 Task: In the Contact  MiaTaylor@bloomingdales.com, Create email and send with subject: 'We're Thrilled to Welcome You ', and with mail content 'Good Evening._x000D_
Elevate your business to new heights. Our innovative solution is tailored to meet the unique needs of your industry, delivering exceptional results._x000D_
Thanks & Regards', attach the document: Project_plan.docx and insert image: visitingcard.jpg. Below Thanks & Regards, write Flickr and insert the URL: 'www.flickr.com'. Mark checkbox to create task to follow up : In 2 weeks. Logged in from softage.1@softage.net
Action: Mouse moved to (86, 56)
Screenshot: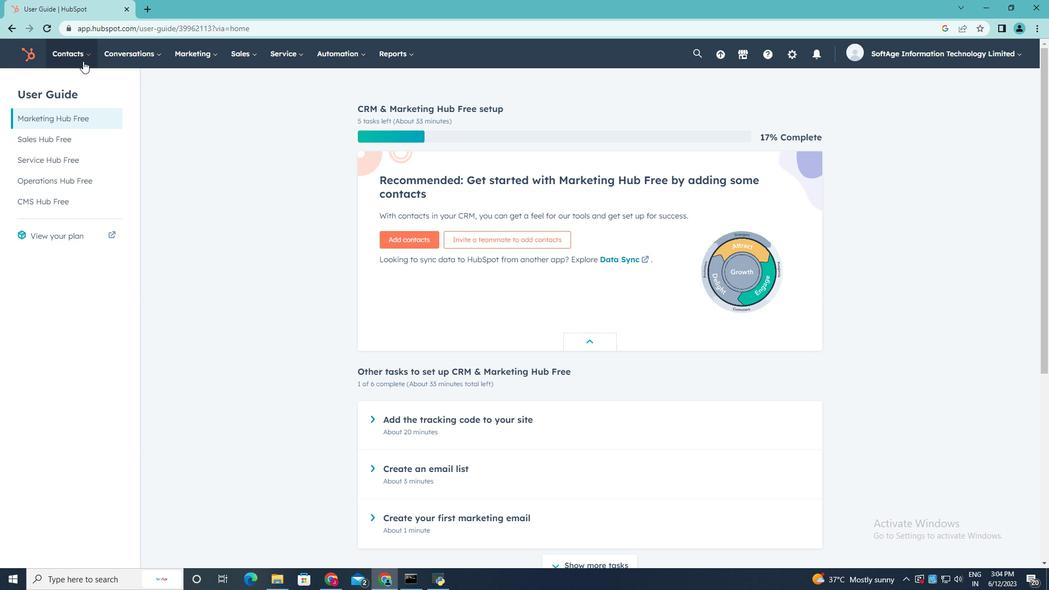 
Action: Mouse pressed left at (86, 56)
Screenshot: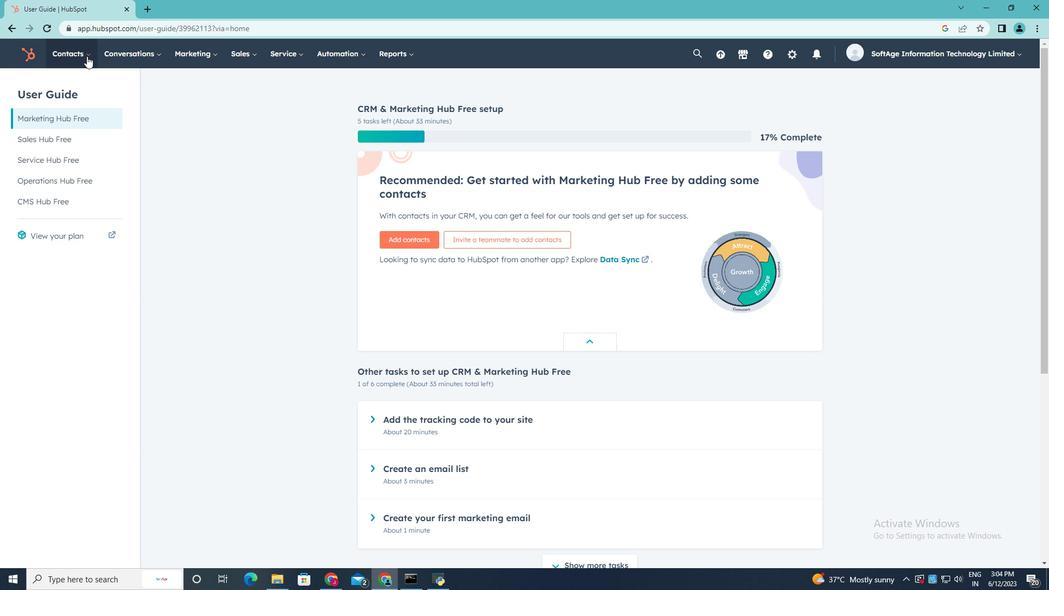 
Action: Mouse moved to (71, 87)
Screenshot: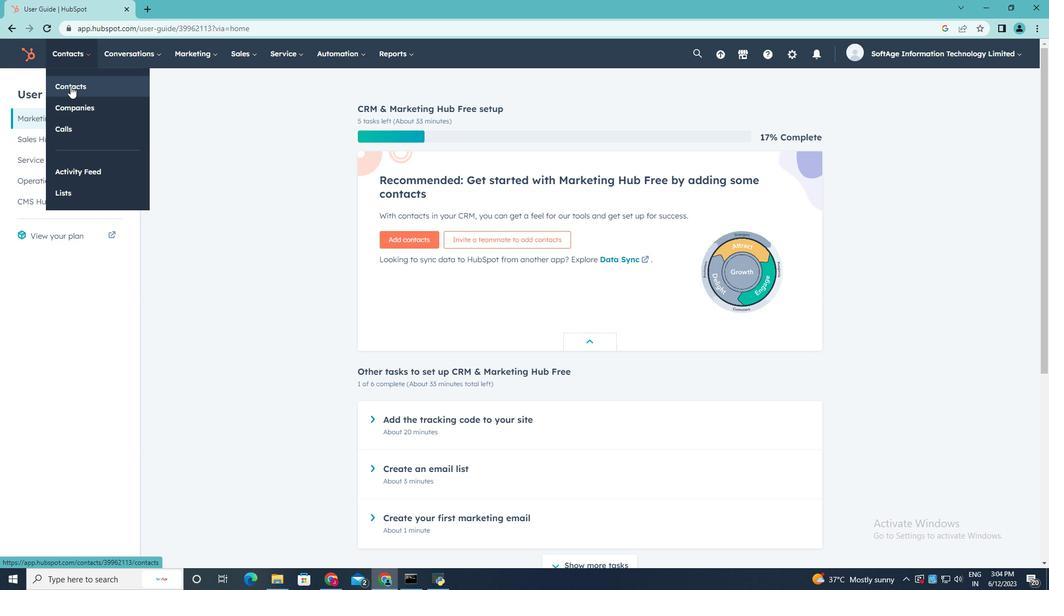 
Action: Mouse pressed left at (71, 87)
Screenshot: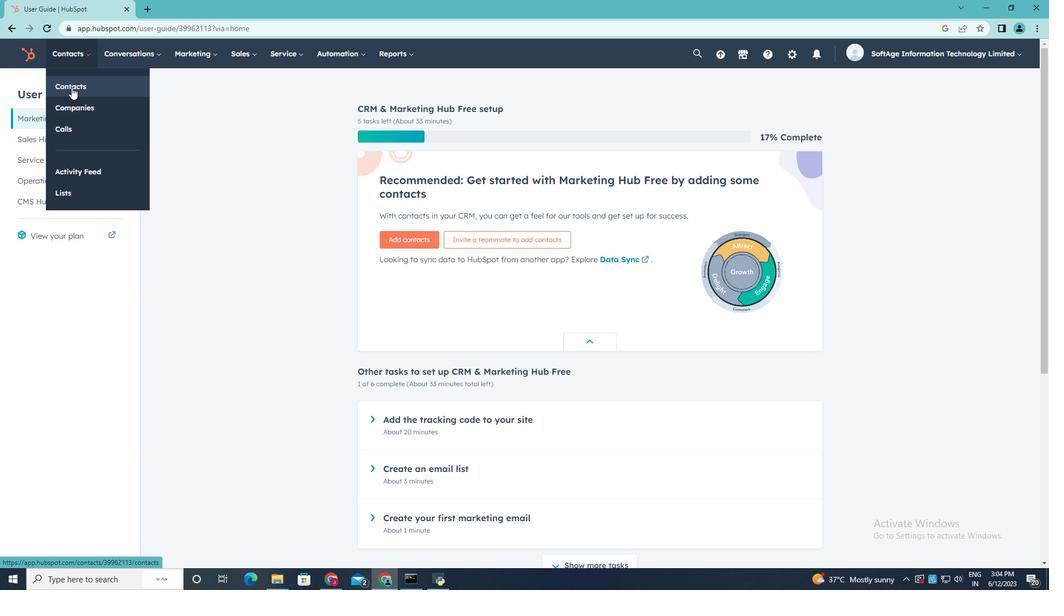 
Action: Mouse moved to (80, 178)
Screenshot: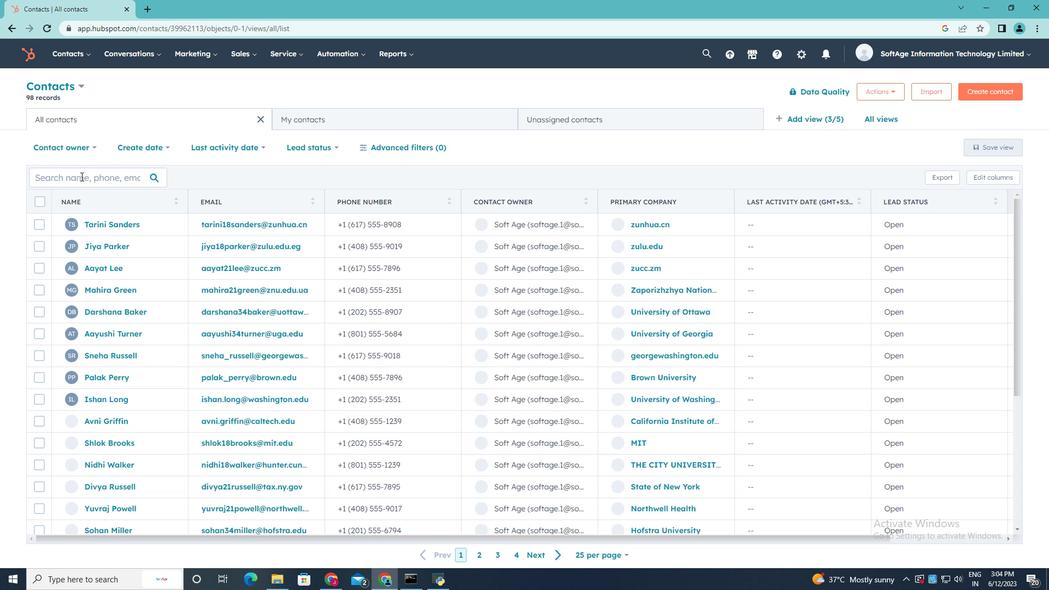 
Action: Mouse pressed left at (80, 178)
Screenshot: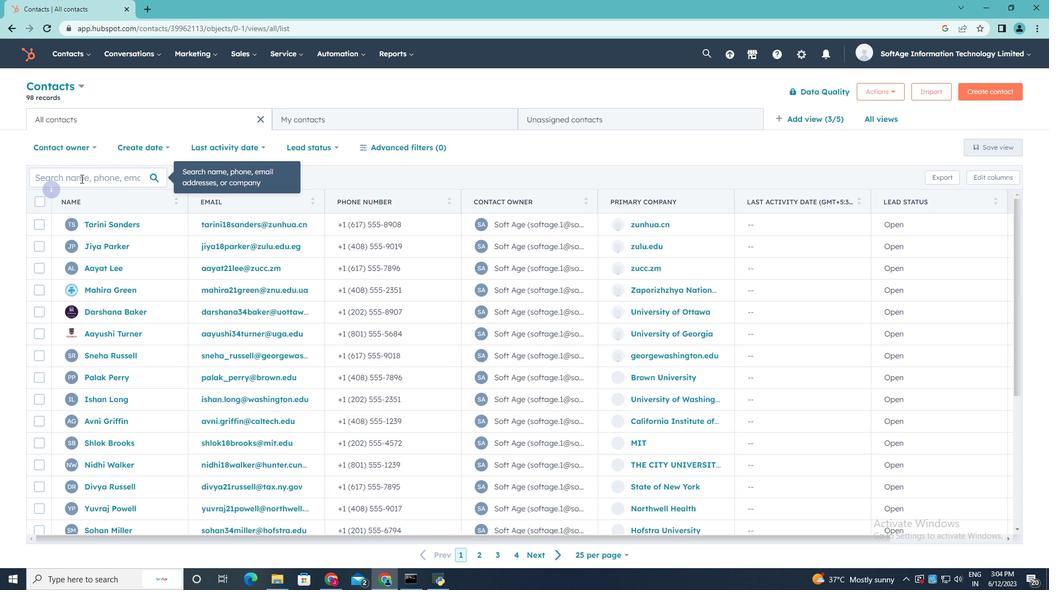 
Action: Mouse moved to (82, 178)
Screenshot: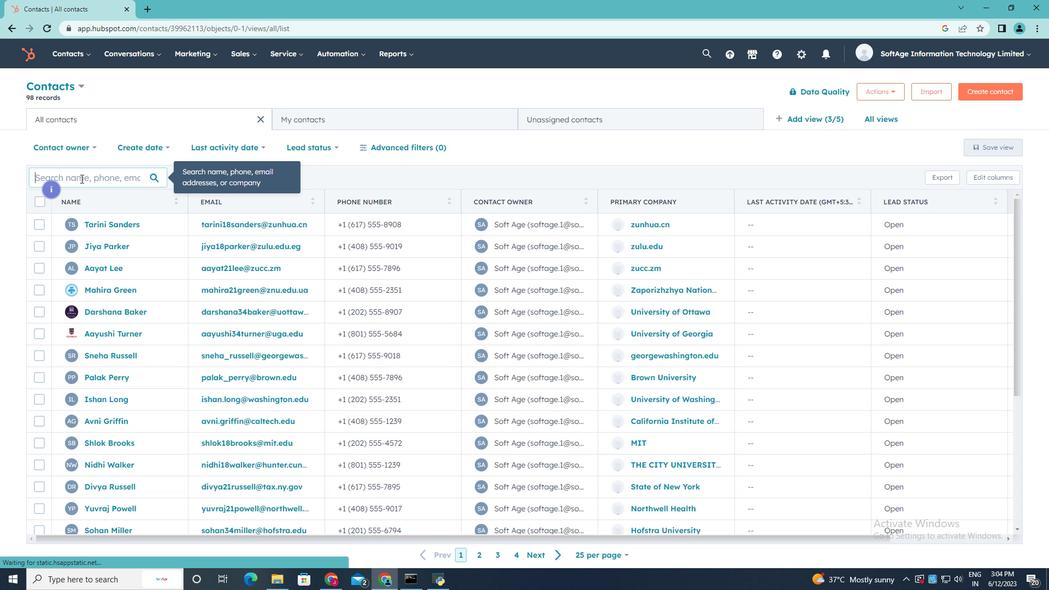 
Action: Key pressed <Key.shift>Mia<Key.shift>Taylor<Key.shift><Key.shift><Key.shift><Key.shift><Key.shift><Key.shift><Key.shift><Key.shift><Key.shift><Key.shift><Key.shift>@bloomingdales.com
Screenshot: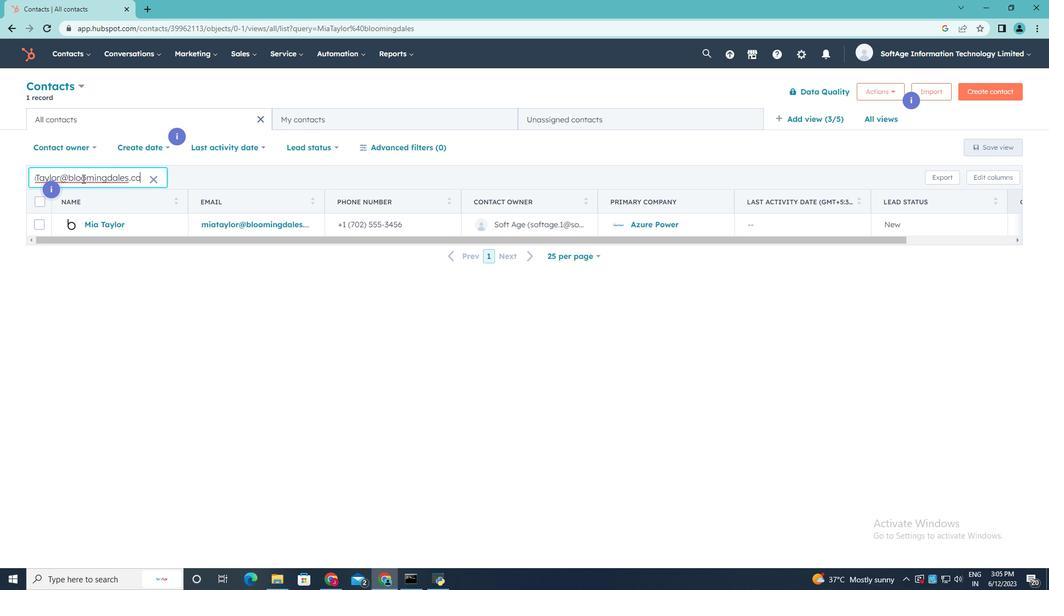
Action: Mouse moved to (110, 224)
Screenshot: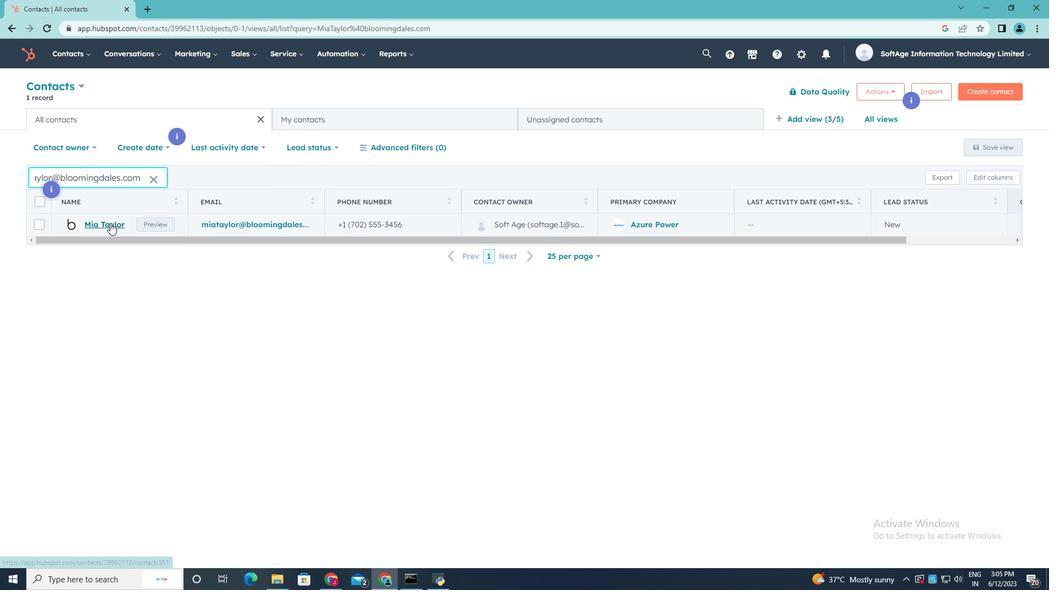 
Action: Mouse pressed left at (110, 224)
Screenshot: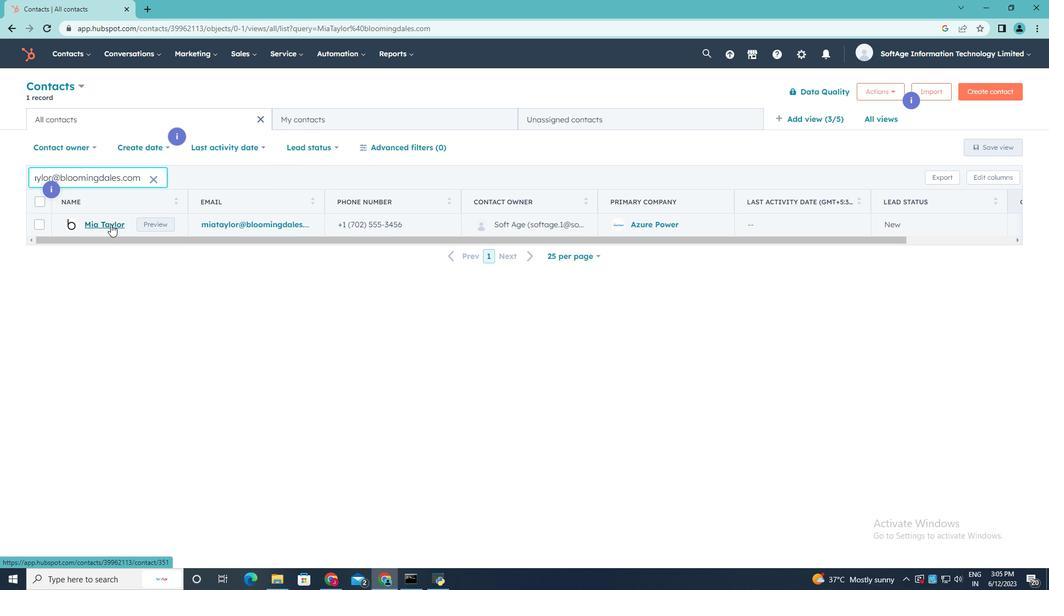 
Action: Mouse moved to (72, 185)
Screenshot: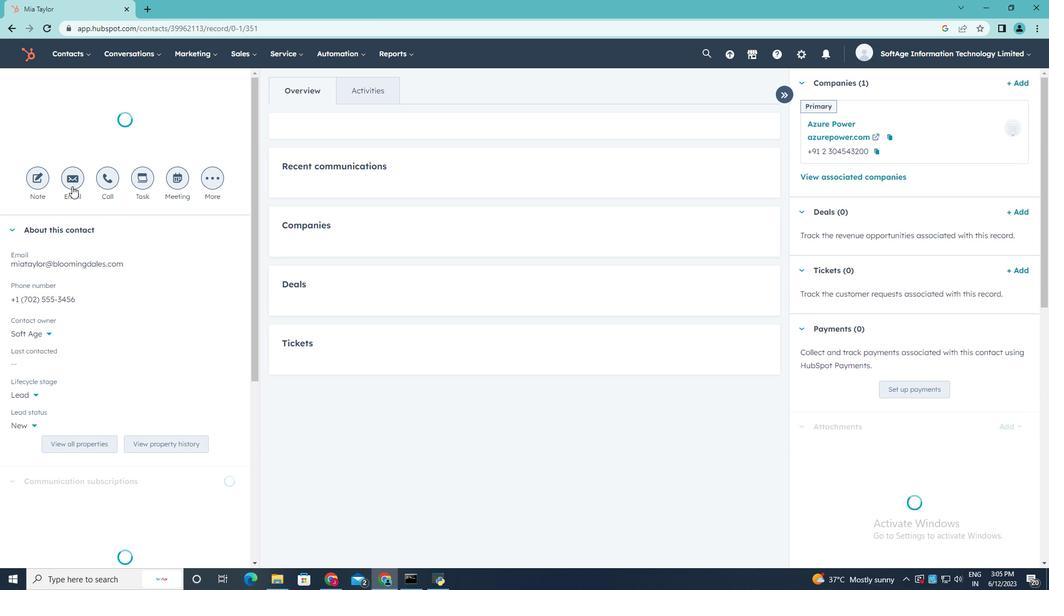 
Action: Mouse pressed left at (72, 185)
Screenshot: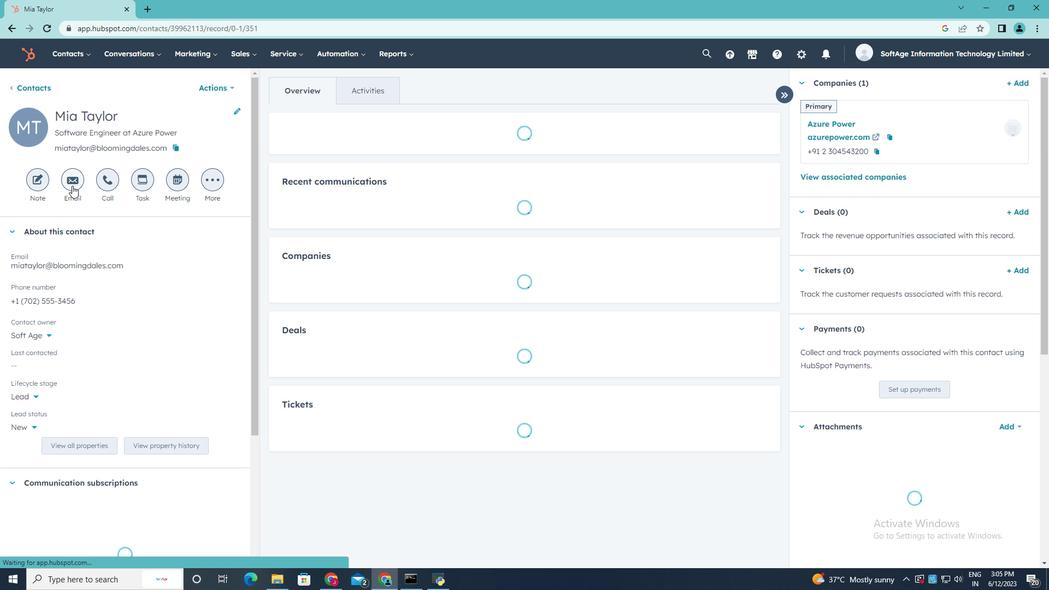 
Action: Mouse moved to (655, 366)
Screenshot: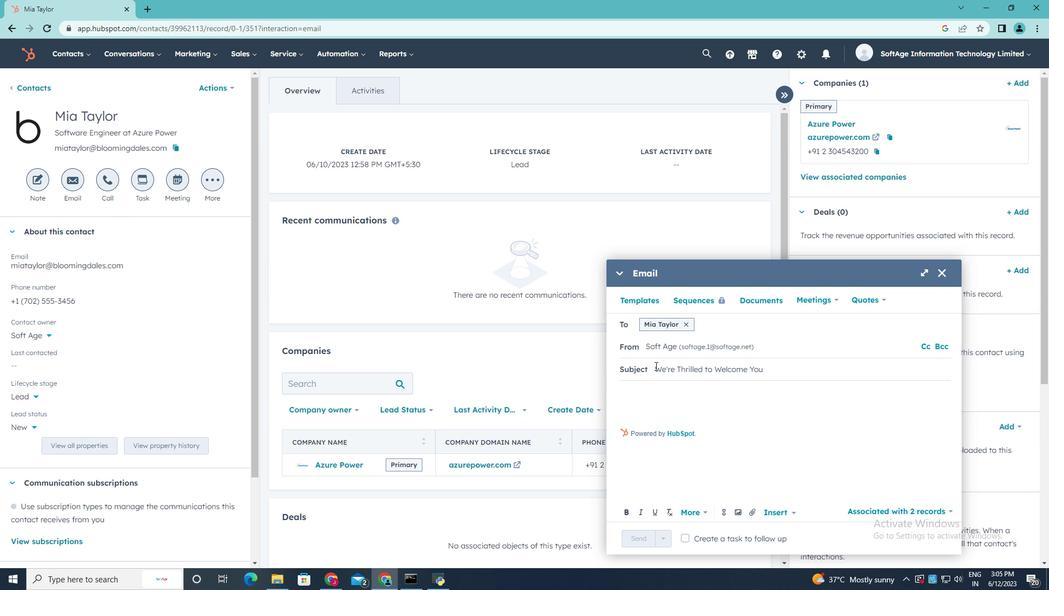 
Action: Mouse pressed left at (655, 366)
Screenshot: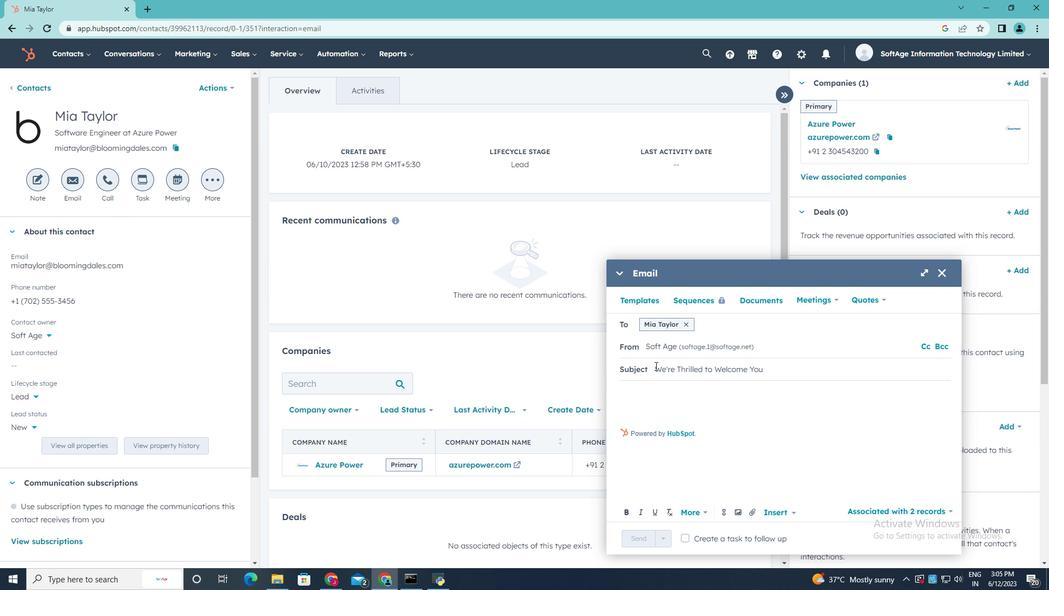 
Action: Mouse moved to (768, 373)
Screenshot: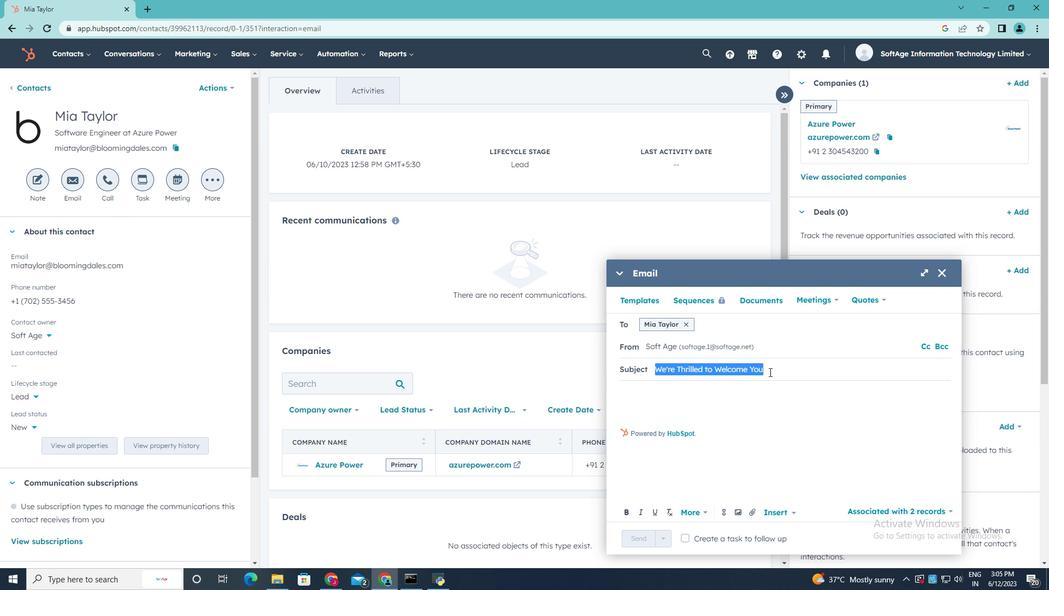 
Action: Key pressed <Key.backspace><Key.shift>We're<Key.space><Key.shift>Thrilled<Key.space><Key.shift>to<Key.space><Key.shift>Welcome<Key.space><Key.shift>You<Key.enter>
Screenshot: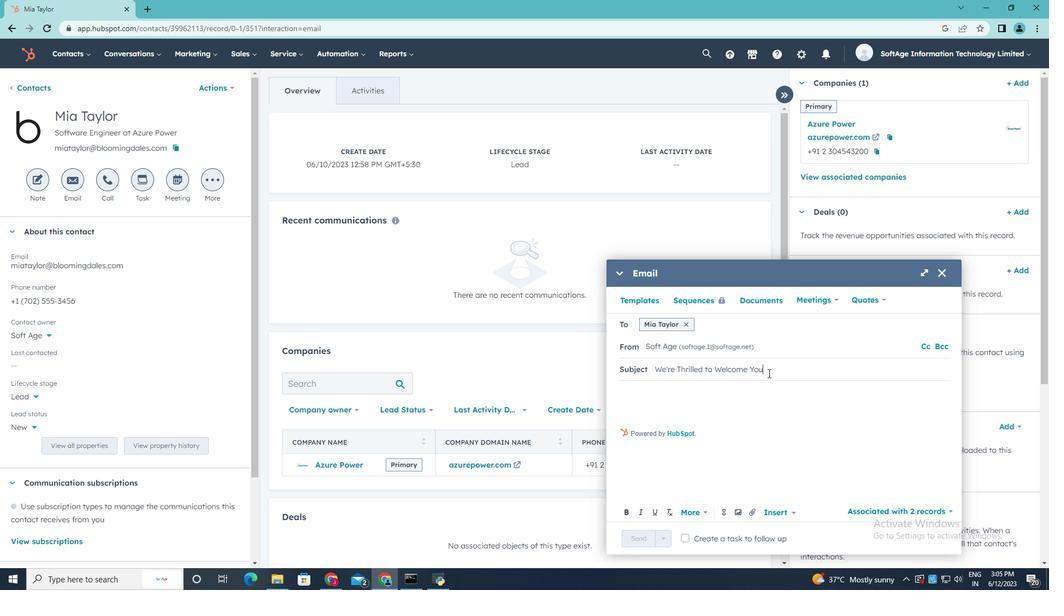 
Action: Mouse moved to (657, 397)
Screenshot: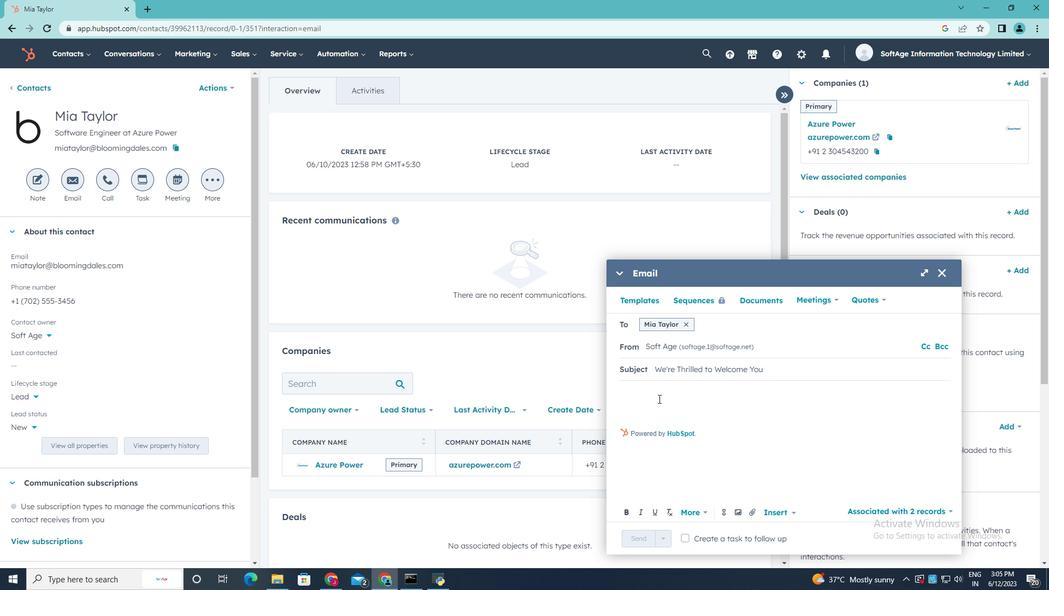 
Action: Mouse pressed left at (657, 397)
Screenshot: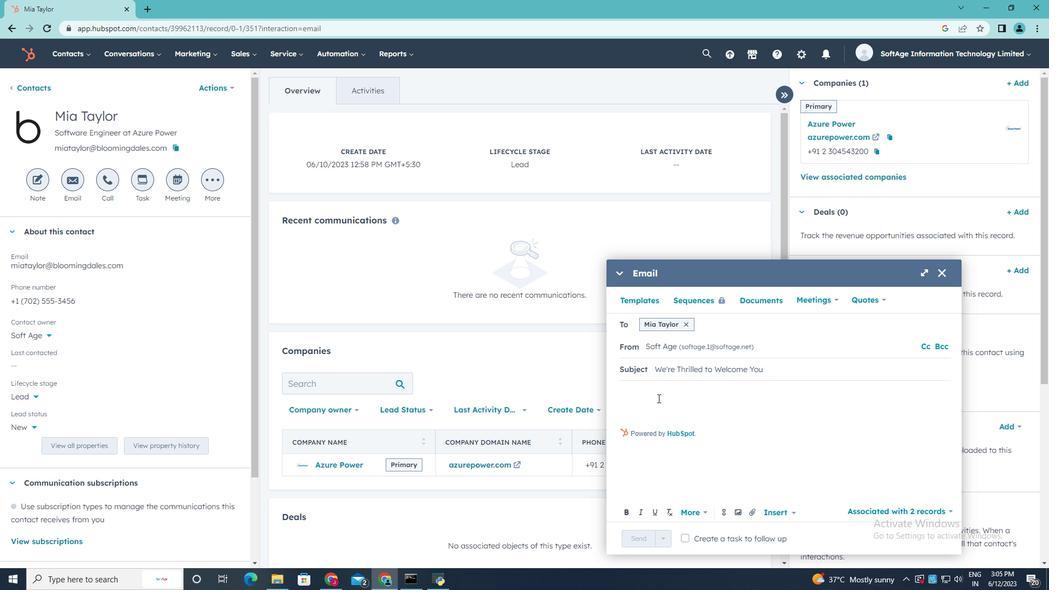 
Action: Key pressed <Key.shift><Key.shift><Key.shift><Key.shift><Key.shift>Good<Key.space><Key.shift>Evening.<Key.enter><Key.shift>Elevate<Key.space><Key.shift><Key.shift><Key.shift><Key.shift><Key.shift><Key.shift><Key.shift><Key.shift><Key.shift><Key.shift><Key.shift><Key.shift><Key.shift><Key.shift><Key.shift>your<Key.space><Key.shift><Key.shift><Key.shift><Key.shift><Key.shift><Key.shift><Key.shift><Key.shift><Key.shift><Key.shift><Key.shift><Key.shift><Key.shift><Key.shift><Key.shift><Key.shift><Key.shift><Key.shift><Key.shift><Key.shift><Key.shift><Key.shift>business<Key.space>to<Key.space>new<Key.space><Key.shift>heights<Key.space><Key.backspace>.<Key.space><Key.shift>Our<Key.space><Key.shift>innovative<Key.space>solution<Key.space>is<Key.space>tailored<Key.space>to<Key.space>meet<Key.space>the<Key.space>unique<Key.space>needs<Key.space>of<Key.space>your<Key.space>industry,delivering<Key.space>exceptional<Key.left><Key.left><Key.left><Key.left><Key.left><Key.left><Key.left><Key.left><Key.left><Key.left><Key.left><Key.left><Key.left><Key.left><Key.left><Key.left><Key.right><Key.right><Key.right><Key.right><Key.right><Key.left><Key.left><Key.left><Key.left><Key.left><Key.left><Key.left><Key.left><Key.left><Key.left><Key.left><Key.space><Key.down><Key.left><Key.space>results.<Key.enter><Key.enter><Key.shift>Thanks<Key.space><Key.shift><Key.shift><Key.shift><Key.shift><Key.shift><Key.shift><Key.shift><Key.shift><Key.shift><Key.shift><Key.shift><Key.shift><Key.shift><Key.shift><Key.shift>&<Key.space><Key.shift>Regards
Screenshot: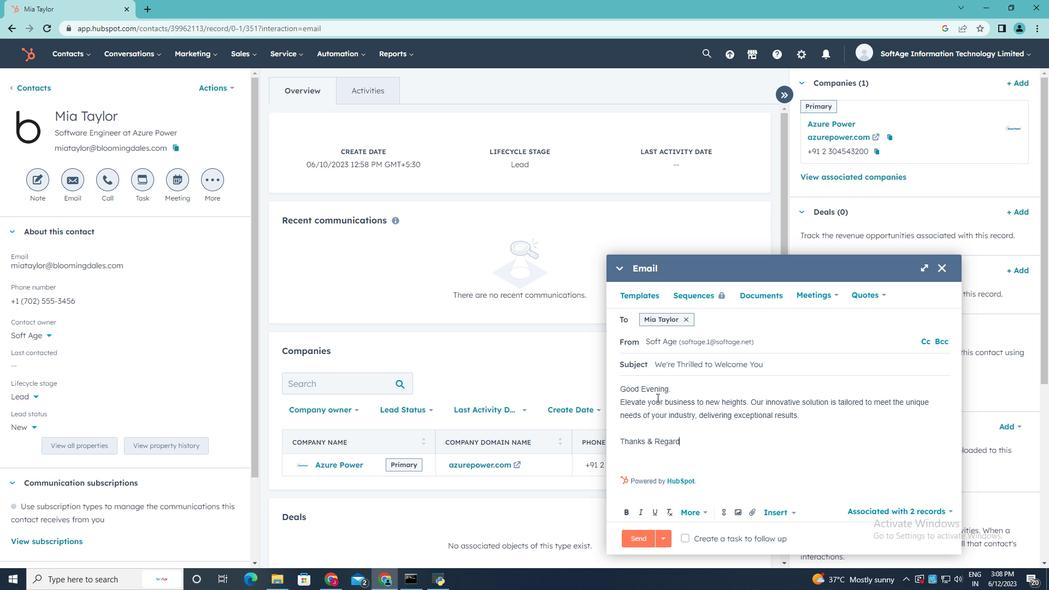 
Action: Mouse moved to (751, 511)
Screenshot: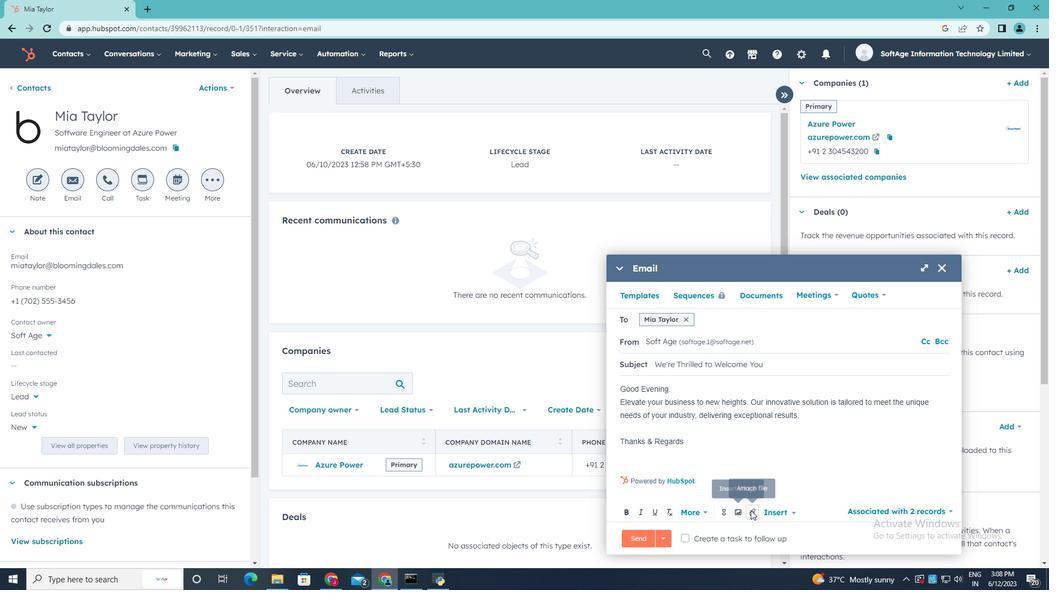 
Action: Mouse pressed left at (751, 511)
Screenshot: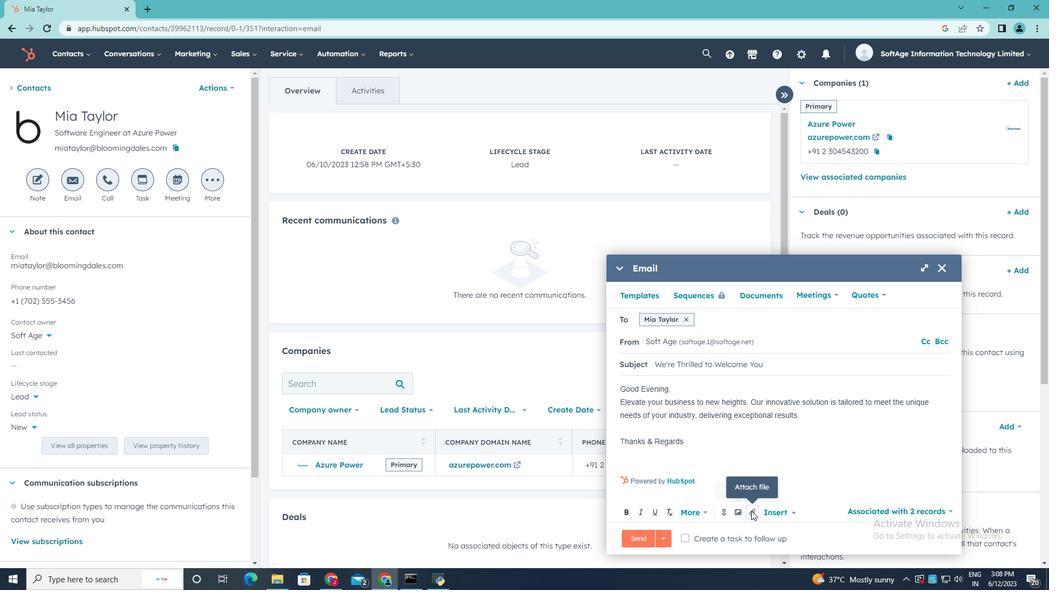 
Action: Mouse moved to (781, 479)
Screenshot: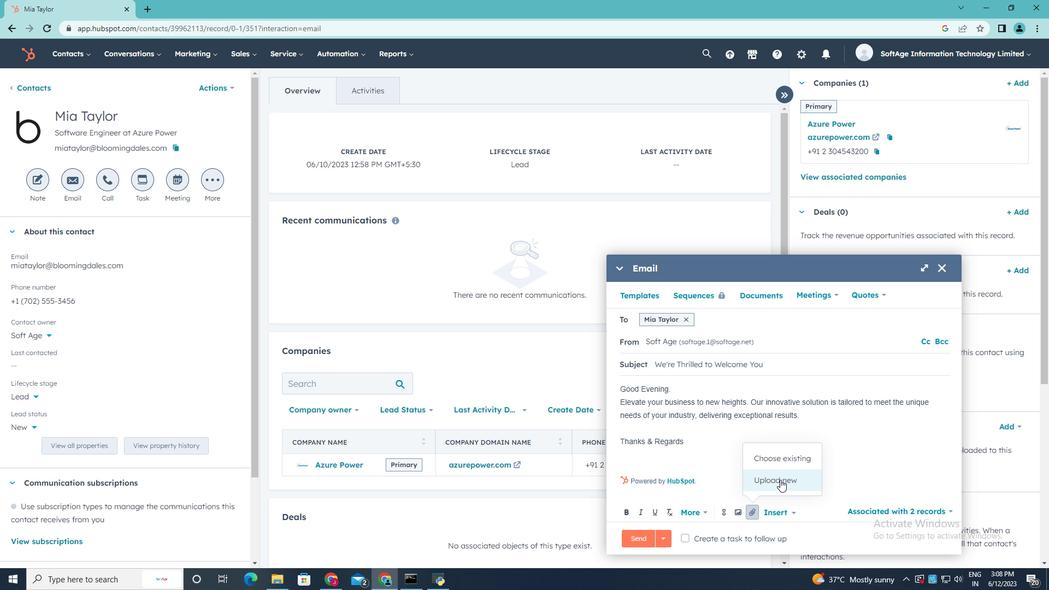 
Action: Mouse pressed left at (781, 479)
Screenshot: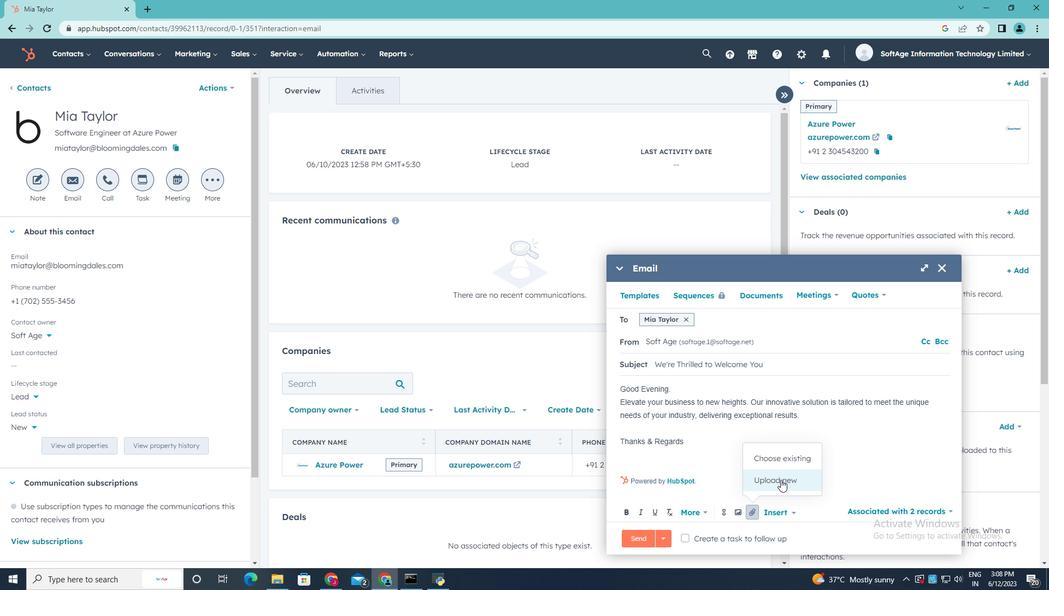 
Action: Mouse moved to (187, 104)
Screenshot: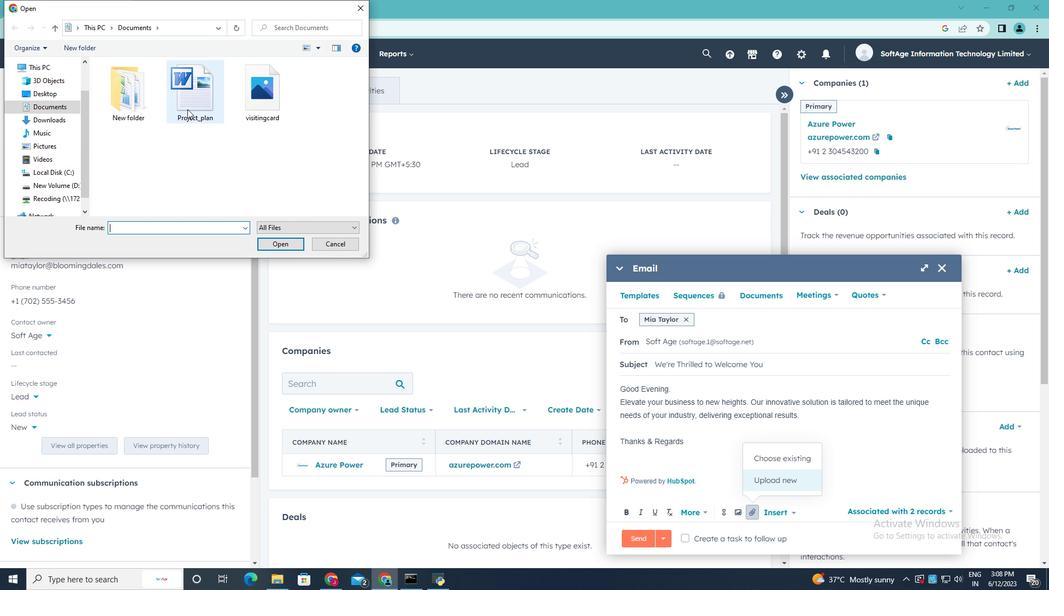 
Action: Mouse pressed left at (187, 104)
Screenshot: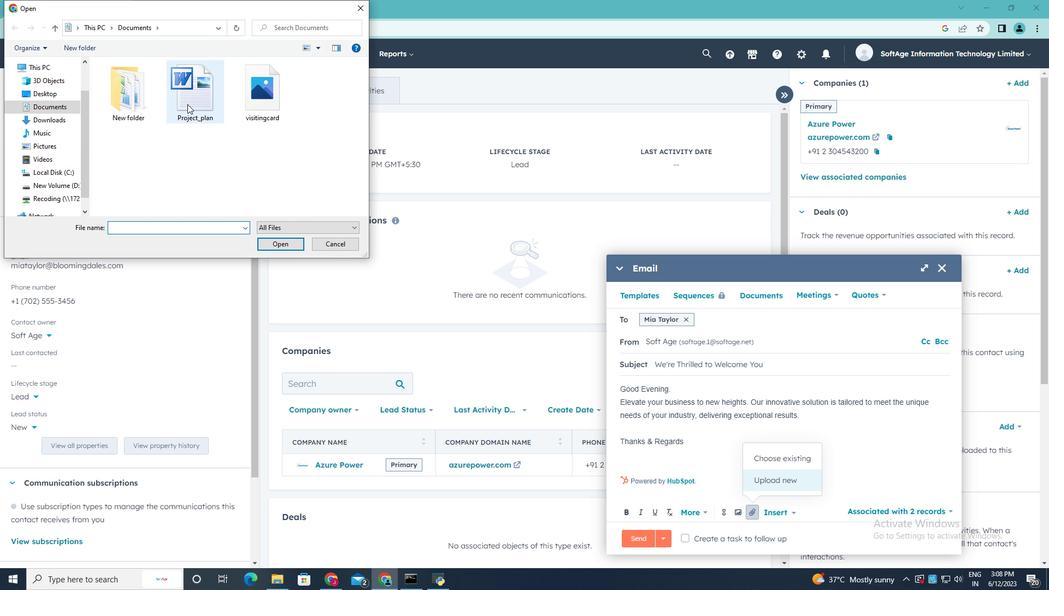
Action: Mouse moved to (269, 244)
Screenshot: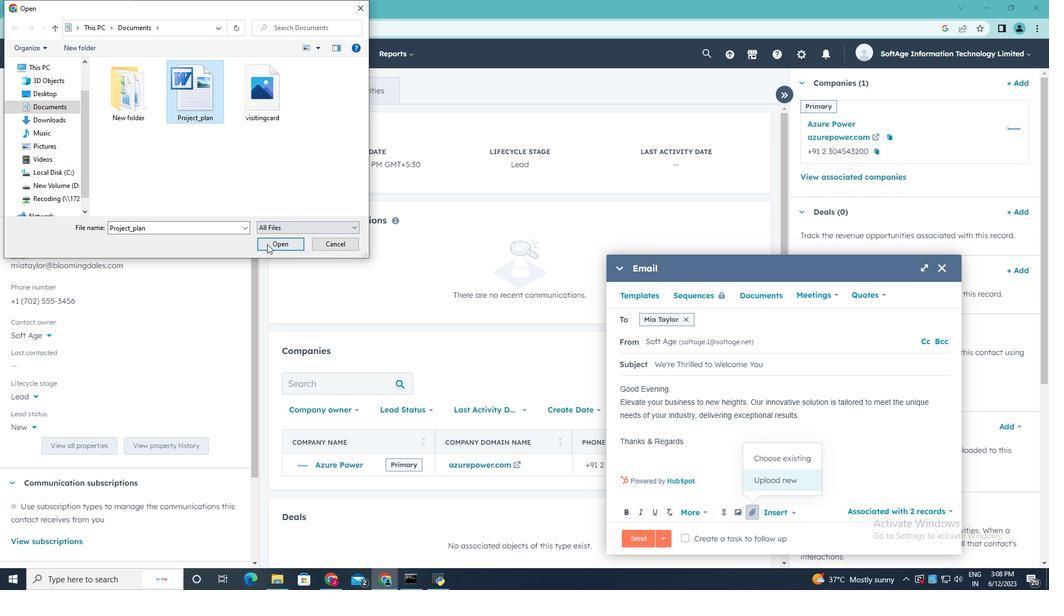 
Action: Mouse pressed left at (269, 244)
Screenshot: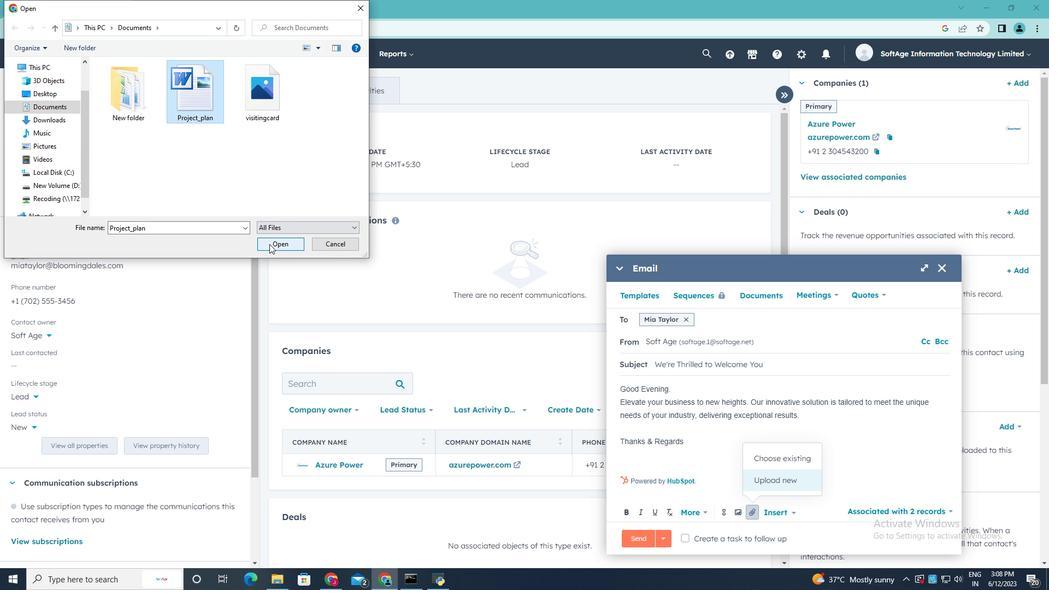 
Action: Mouse moved to (753, 485)
Screenshot: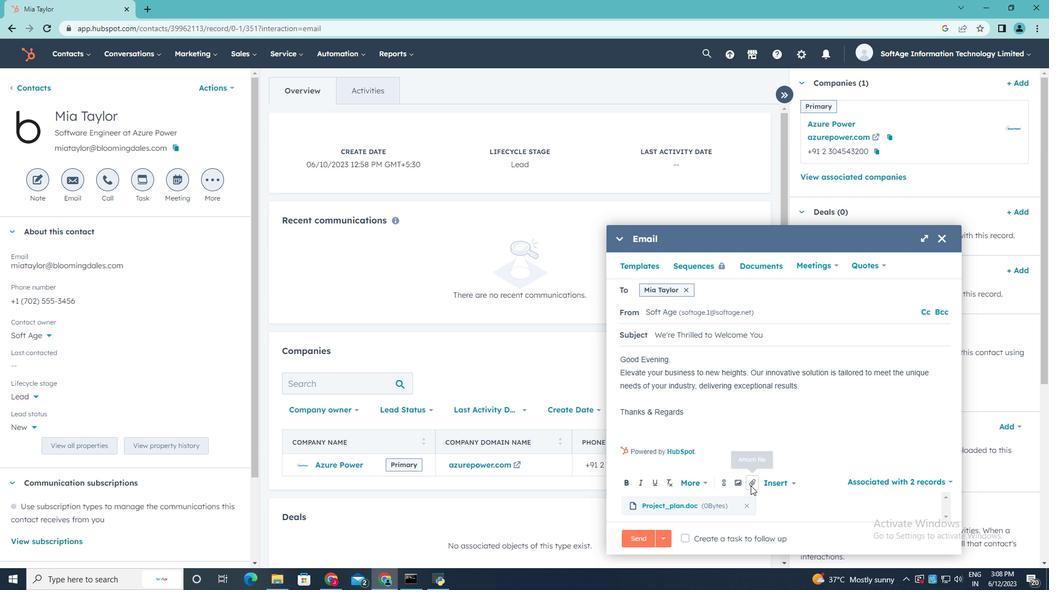 
Action: Mouse pressed left at (753, 485)
Screenshot: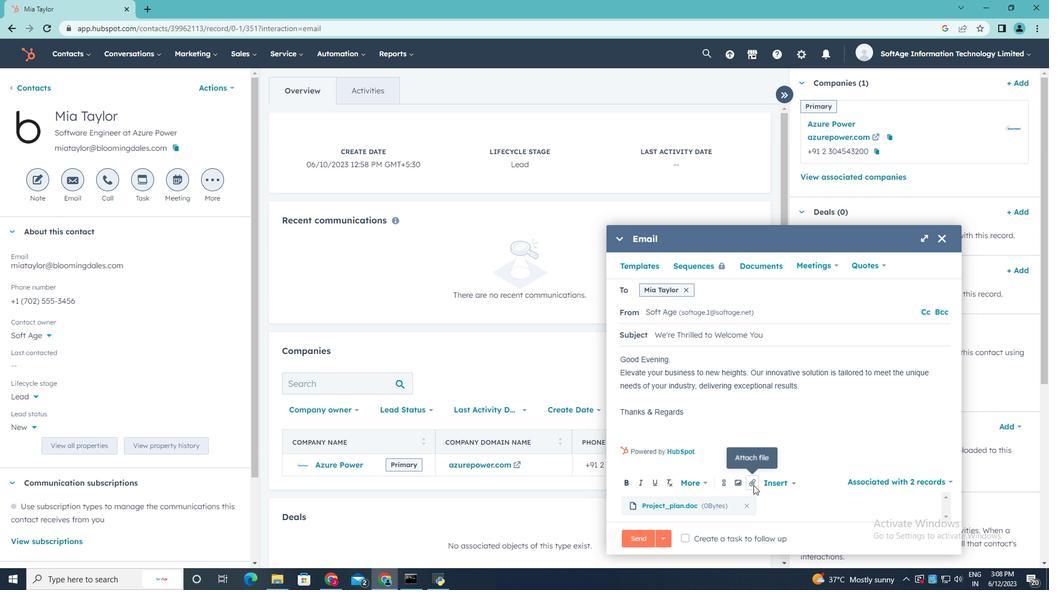 
Action: Mouse moved to (782, 455)
Screenshot: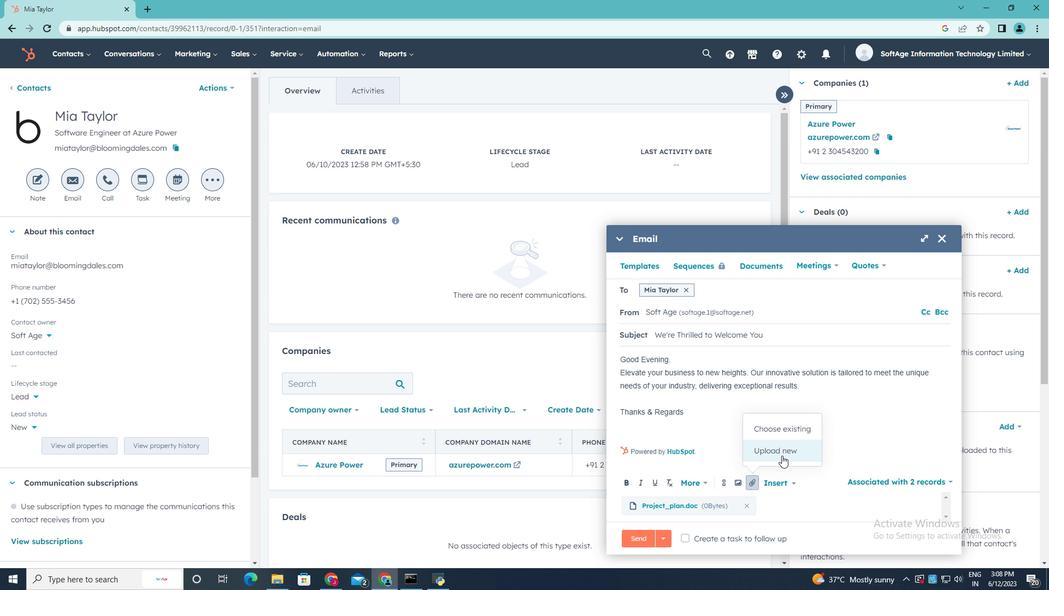 
Action: Mouse pressed left at (782, 455)
Screenshot: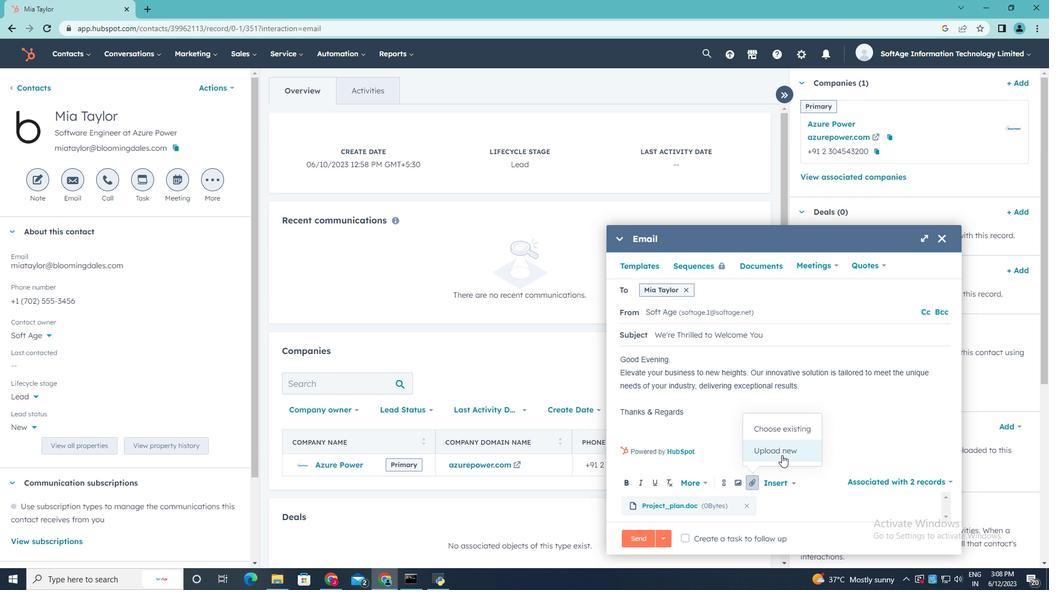 
Action: Mouse moved to (274, 110)
Screenshot: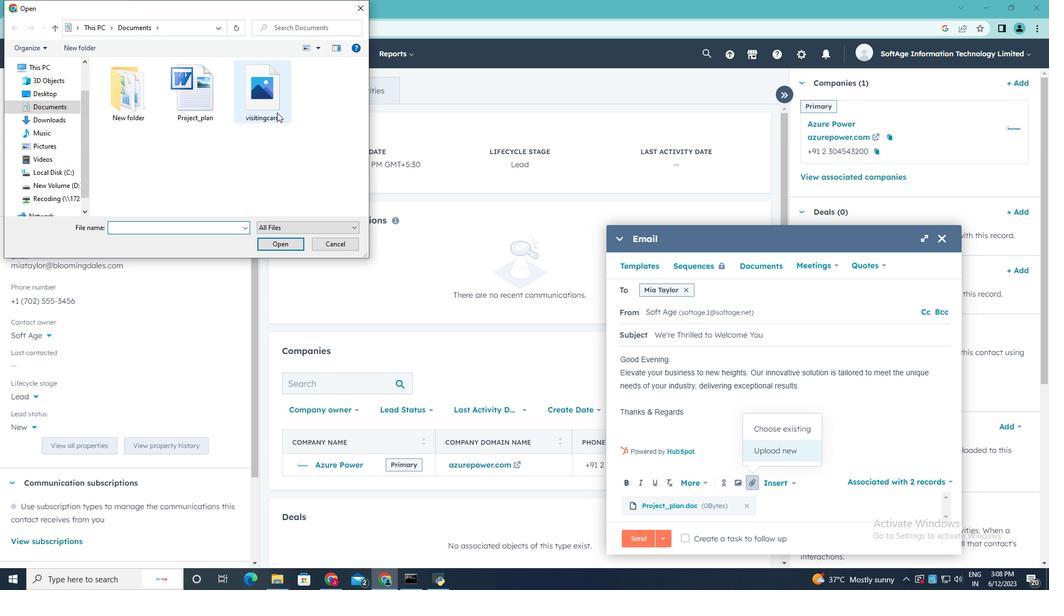 
Action: Mouse pressed left at (274, 110)
Screenshot: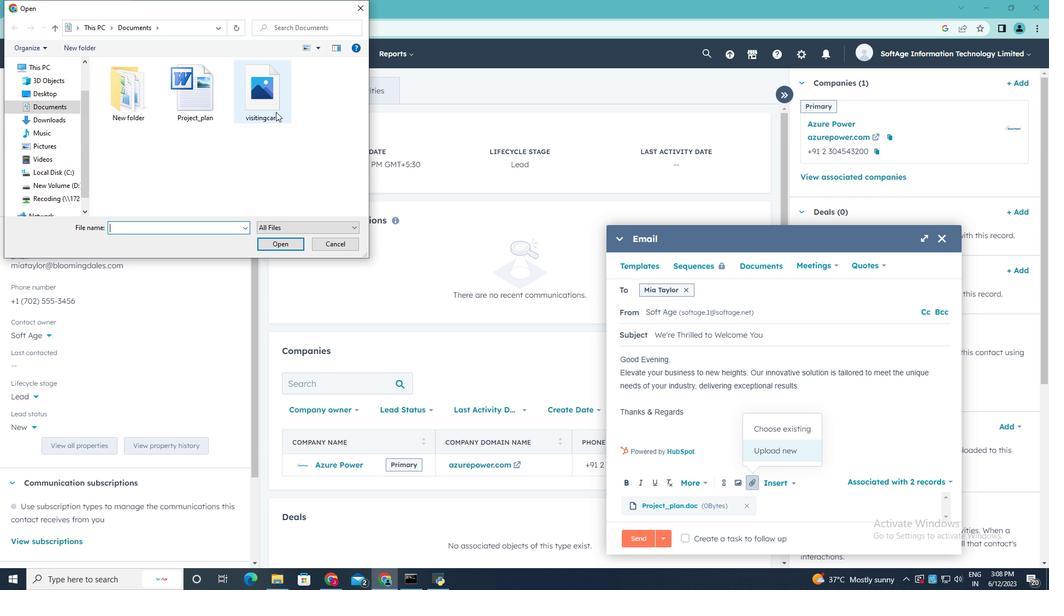 
Action: Mouse moved to (288, 244)
Screenshot: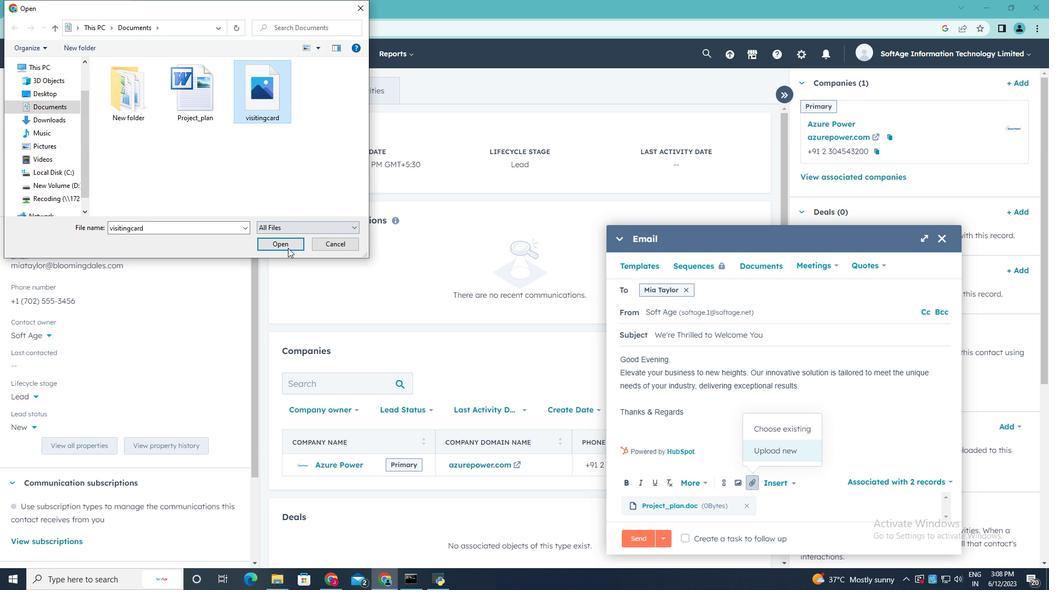 
Action: Mouse pressed left at (288, 244)
Screenshot: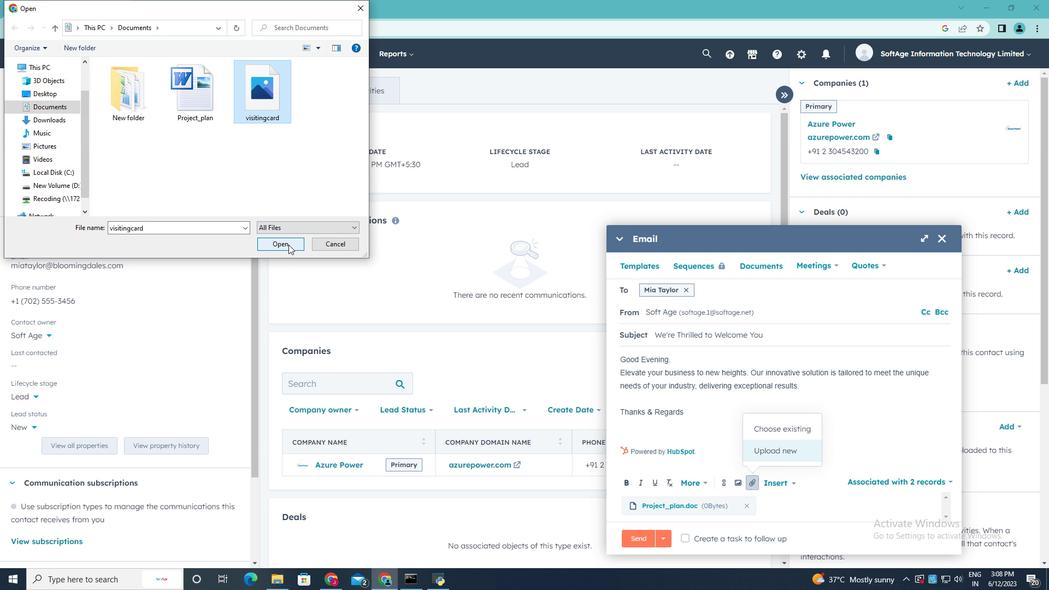 
Action: Mouse moved to (687, 413)
Screenshot: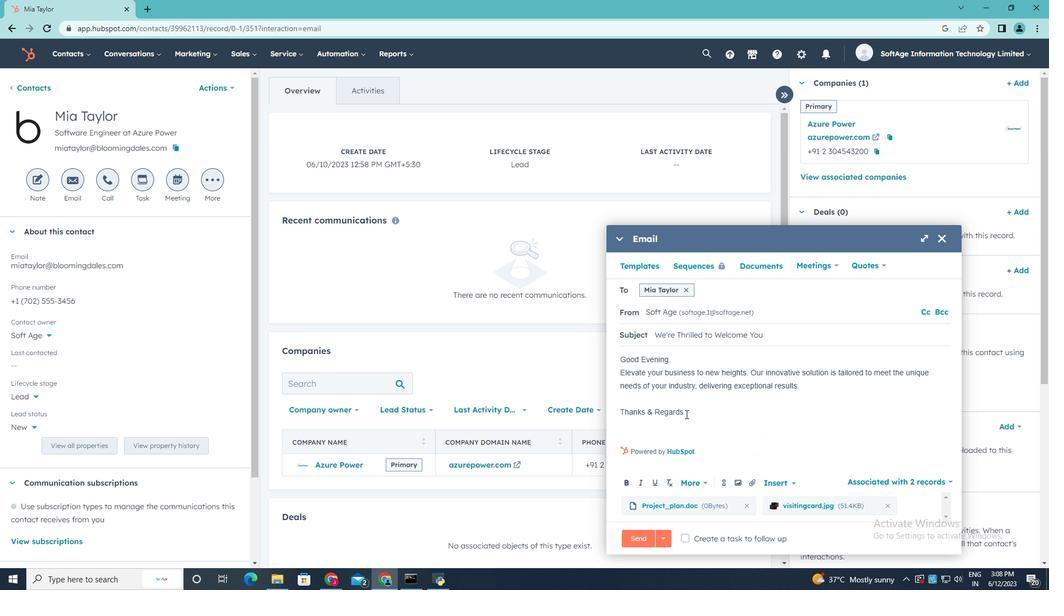 
Action: Mouse pressed left at (687, 413)
Screenshot: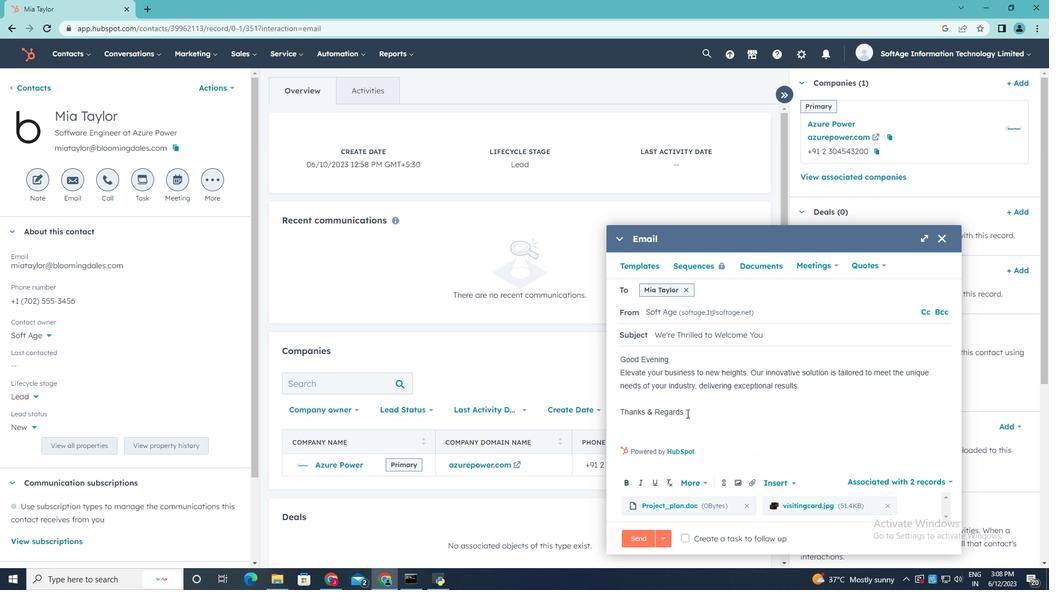 
Action: Mouse moved to (683, 416)
Screenshot: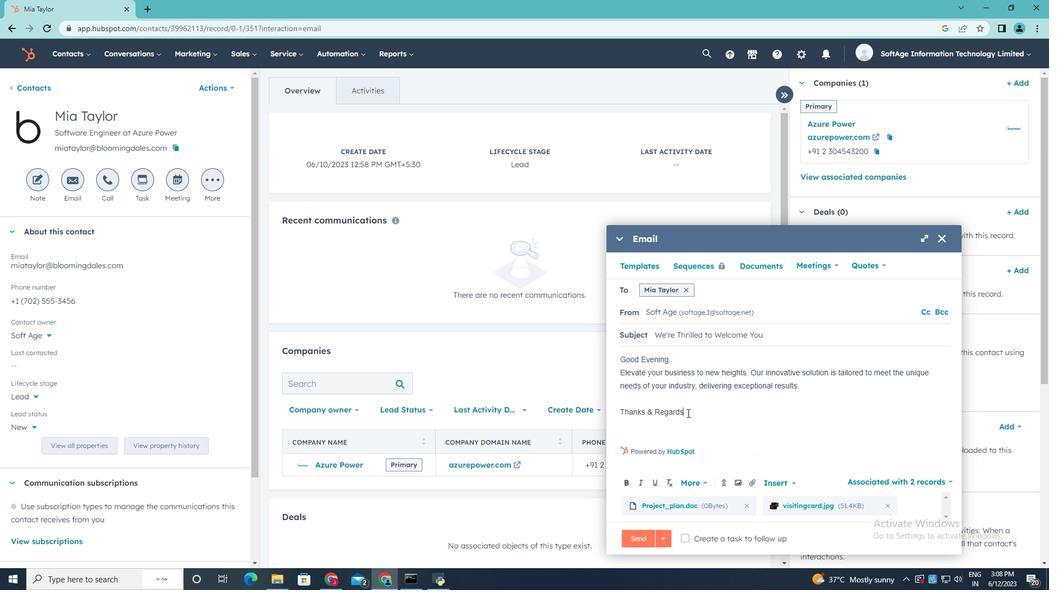 
Action: Key pressed <Key.enter>
Screenshot: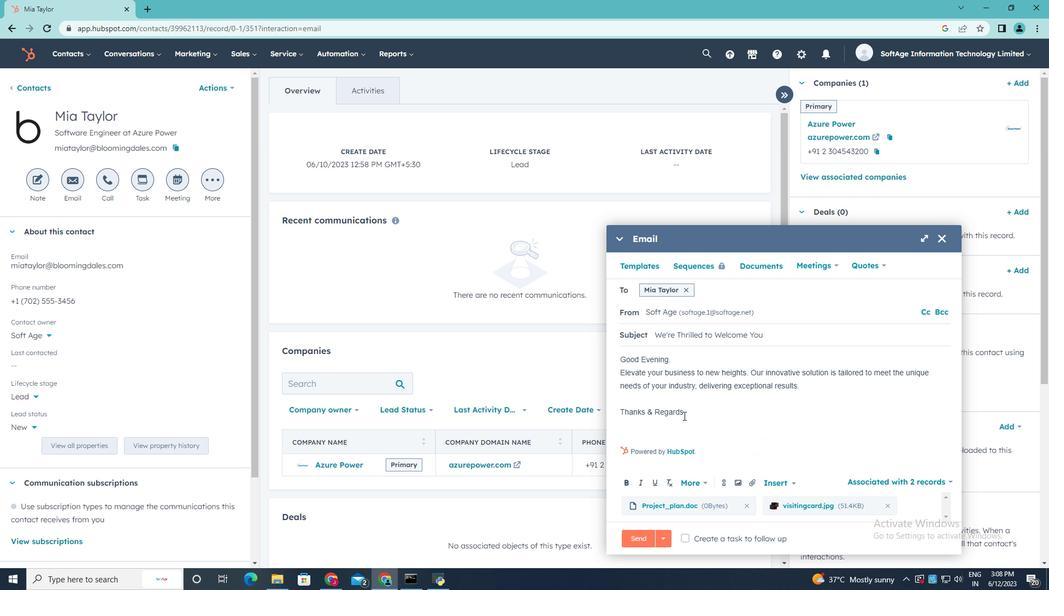 
Action: Mouse moved to (725, 484)
Screenshot: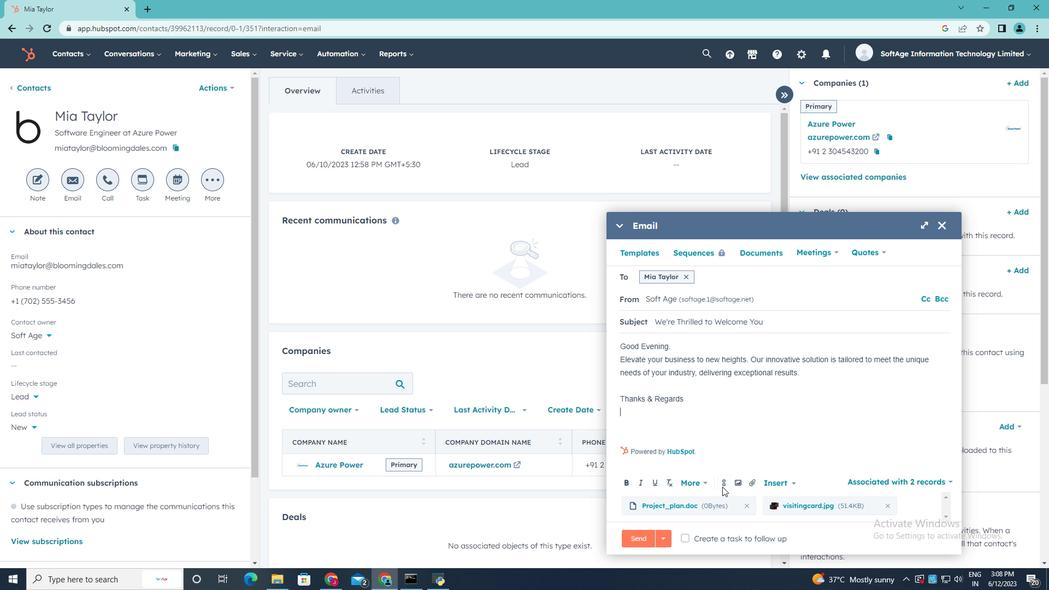 
Action: Mouse pressed left at (725, 484)
Screenshot: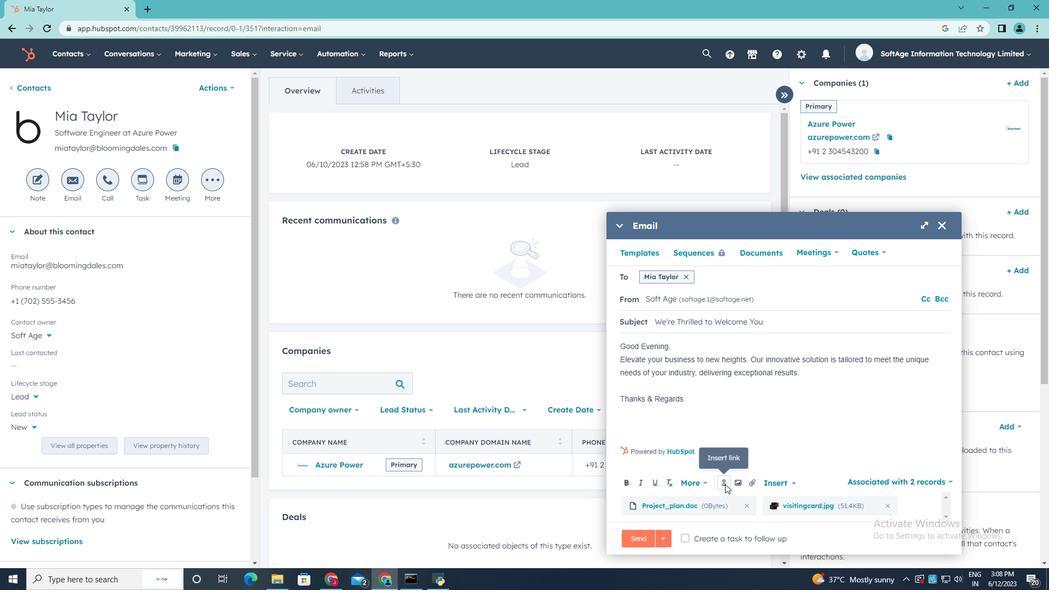 
Action: Mouse moved to (753, 360)
Screenshot: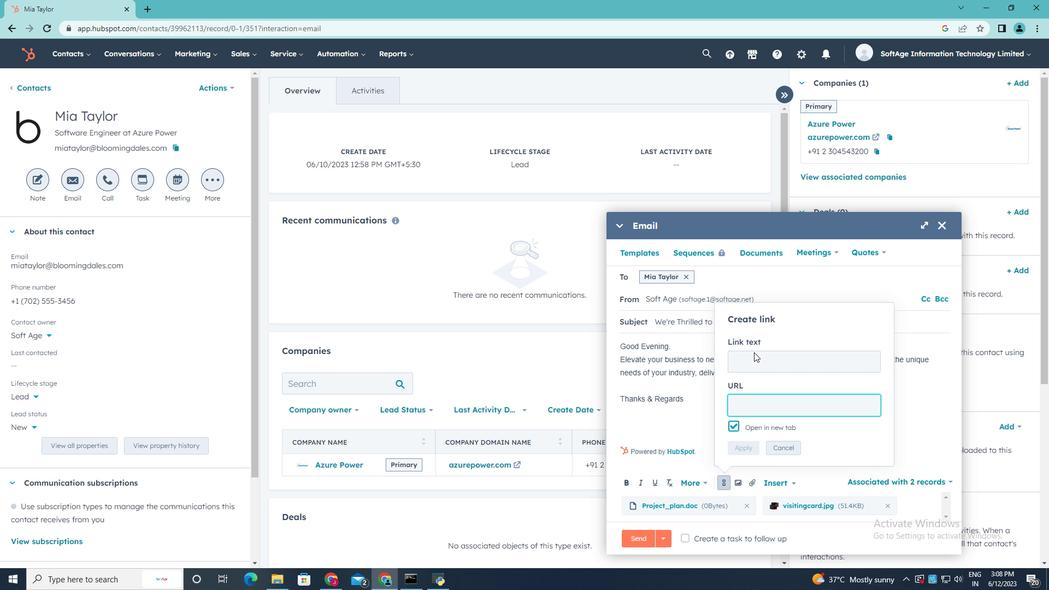 
Action: Mouse pressed left at (753, 360)
Screenshot: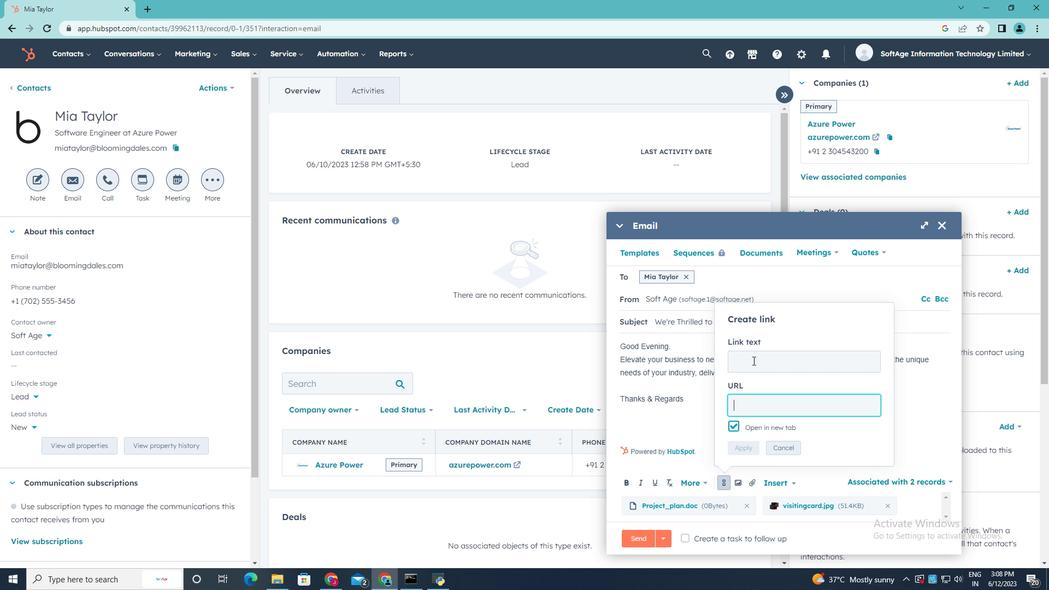 
Action: Key pressed <Key.shift><Key.shift><Key.shift><Key.shift>Flickr
Screenshot: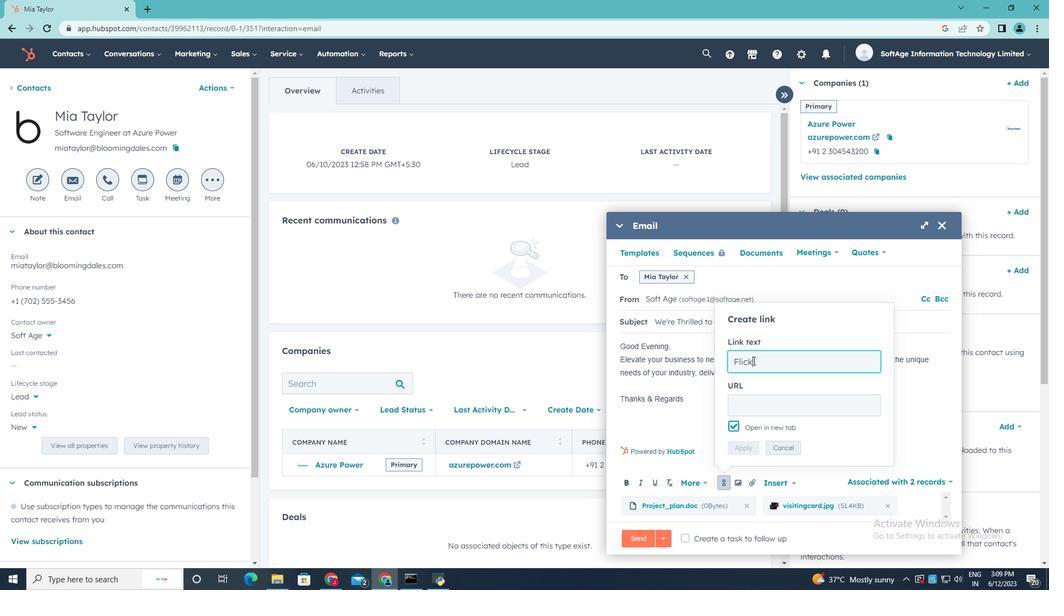 
Action: Mouse moved to (769, 407)
Screenshot: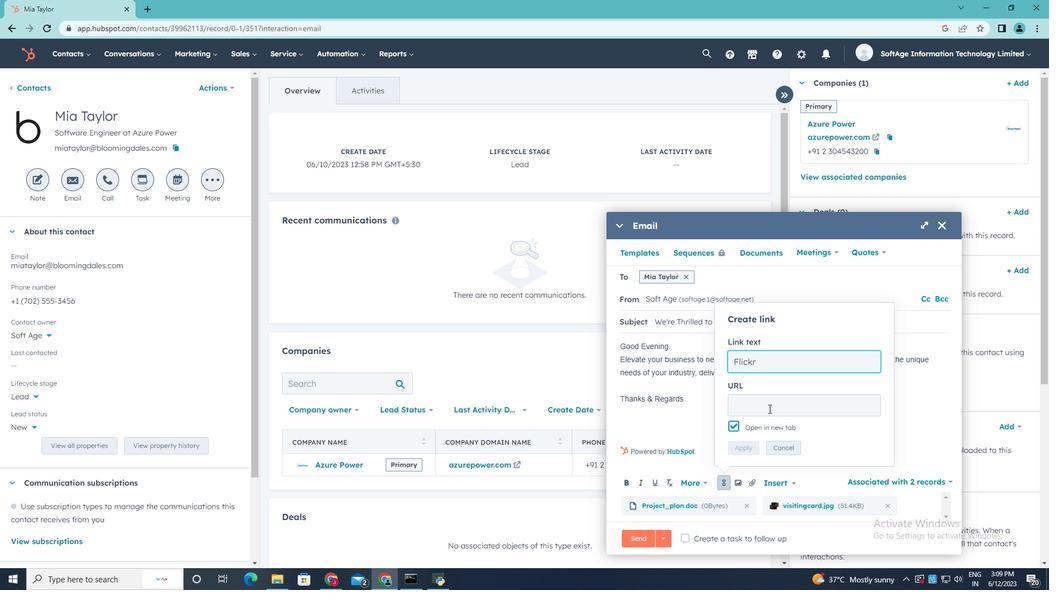 
Action: Mouse pressed left at (769, 407)
Screenshot: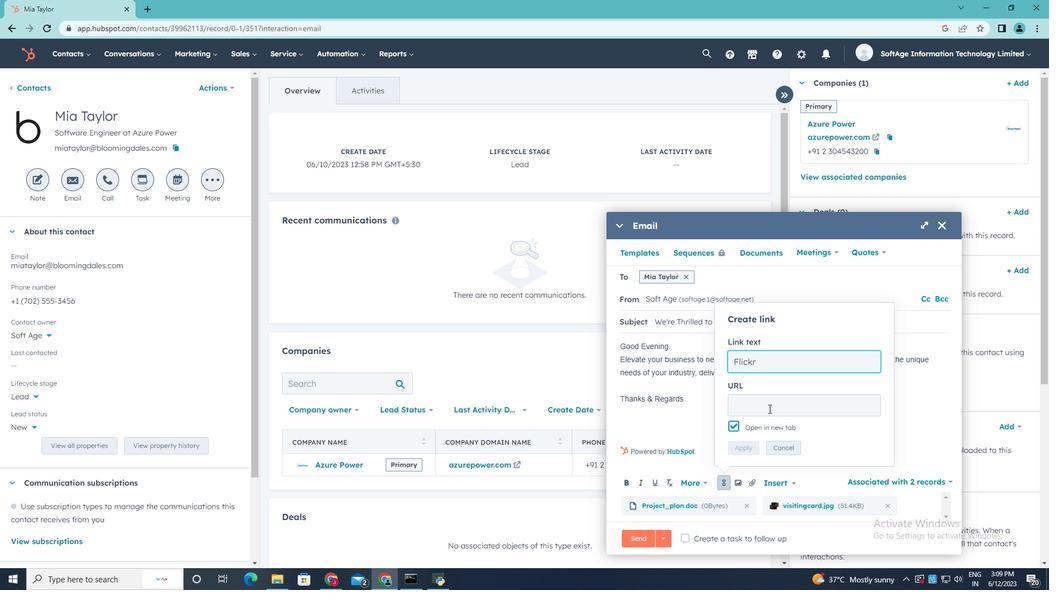 
Action: Mouse moved to (769, 407)
Screenshot: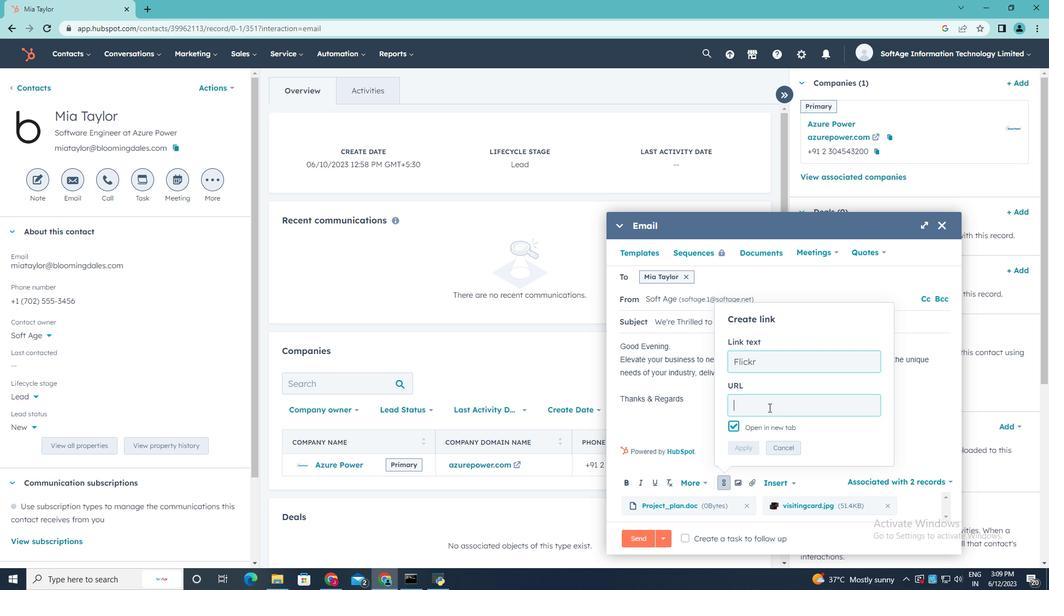 
Action: Key pressed www.flickr.com
Screenshot: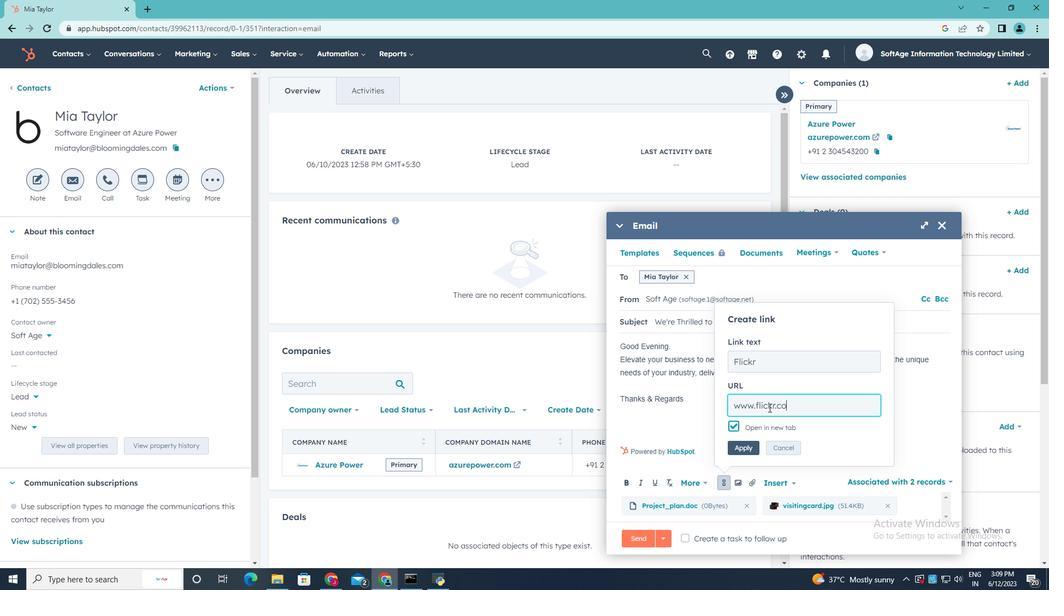 
Action: Mouse moved to (745, 446)
Screenshot: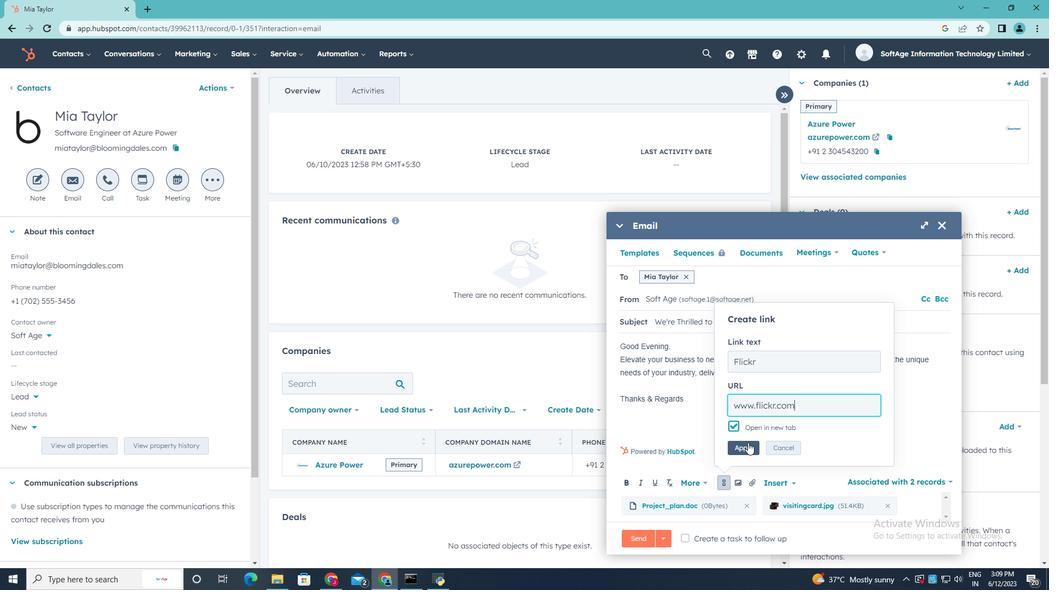 
Action: Mouse pressed left at (745, 446)
Screenshot: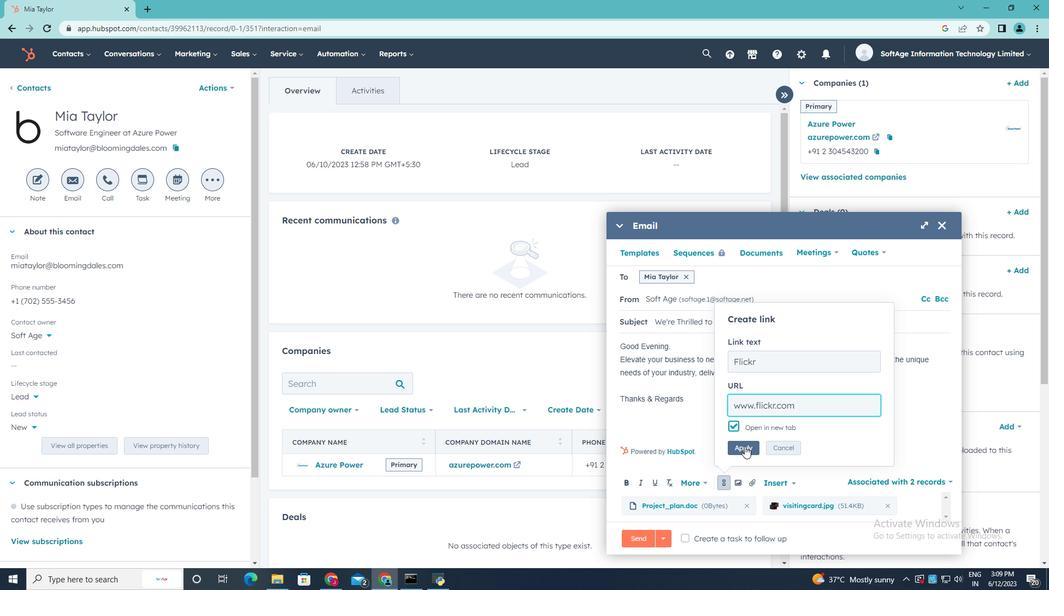 
Action: Mouse moved to (687, 537)
Screenshot: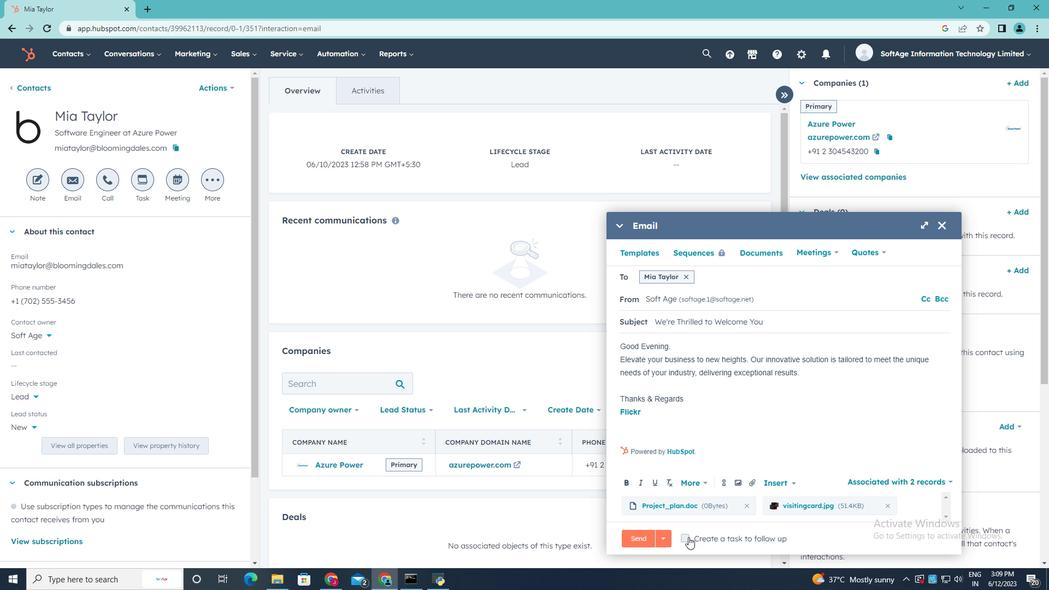 
Action: Mouse pressed left at (687, 537)
Screenshot: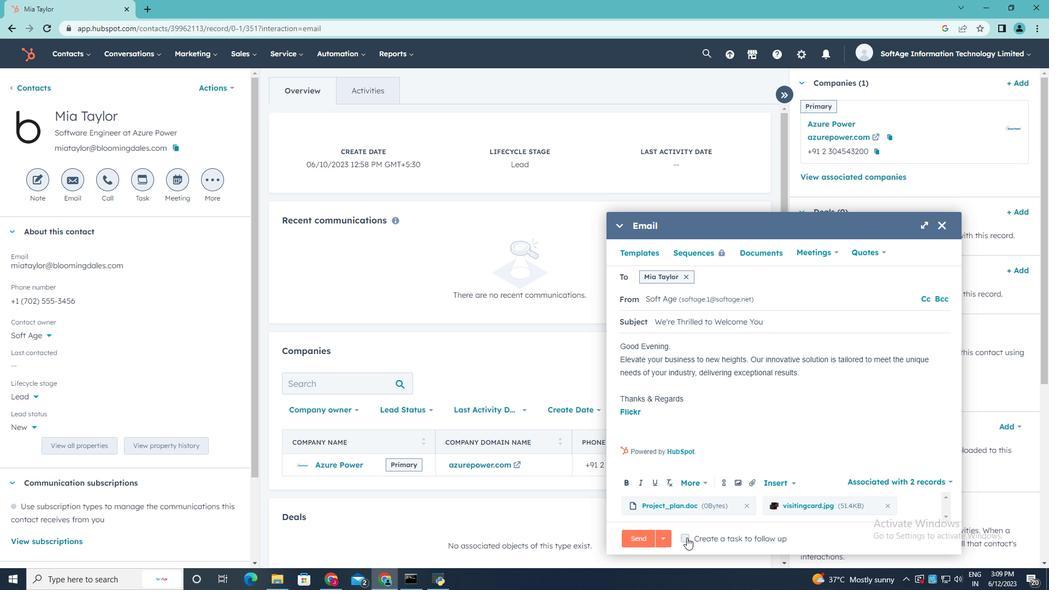 
Action: Mouse moved to (911, 540)
Screenshot: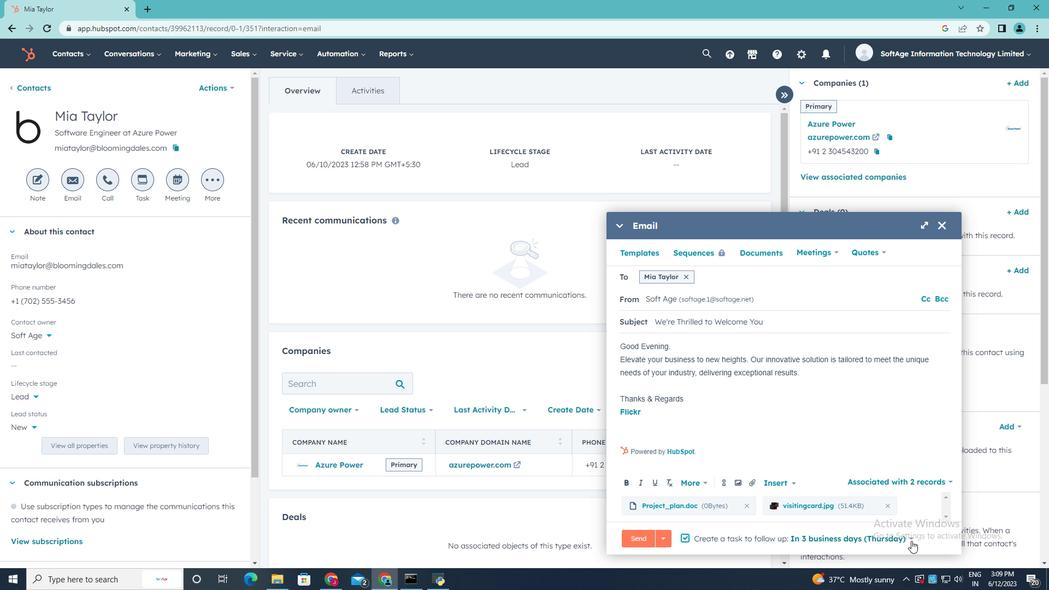 
Action: Mouse pressed left at (911, 540)
Screenshot: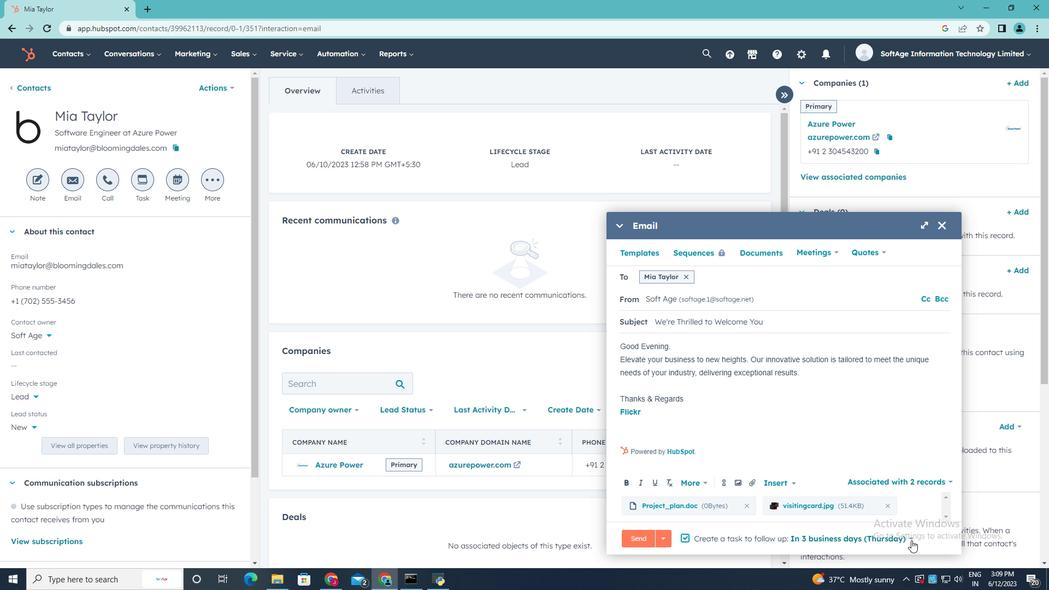 
Action: Mouse moved to (907, 488)
Screenshot: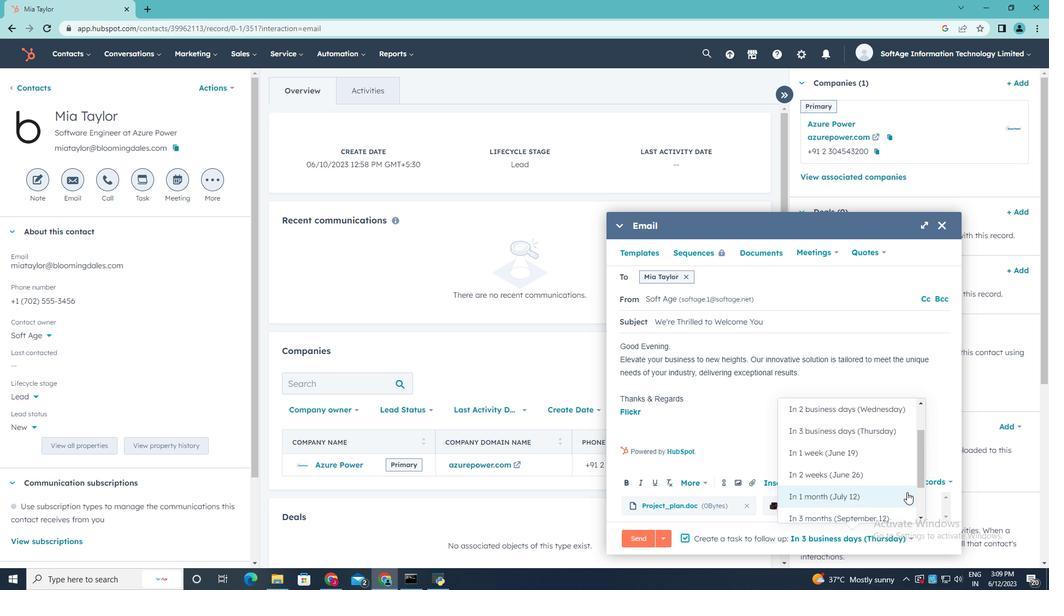 
Action: Mouse scrolled (907, 489) with delta (0, 0)
Screenshot: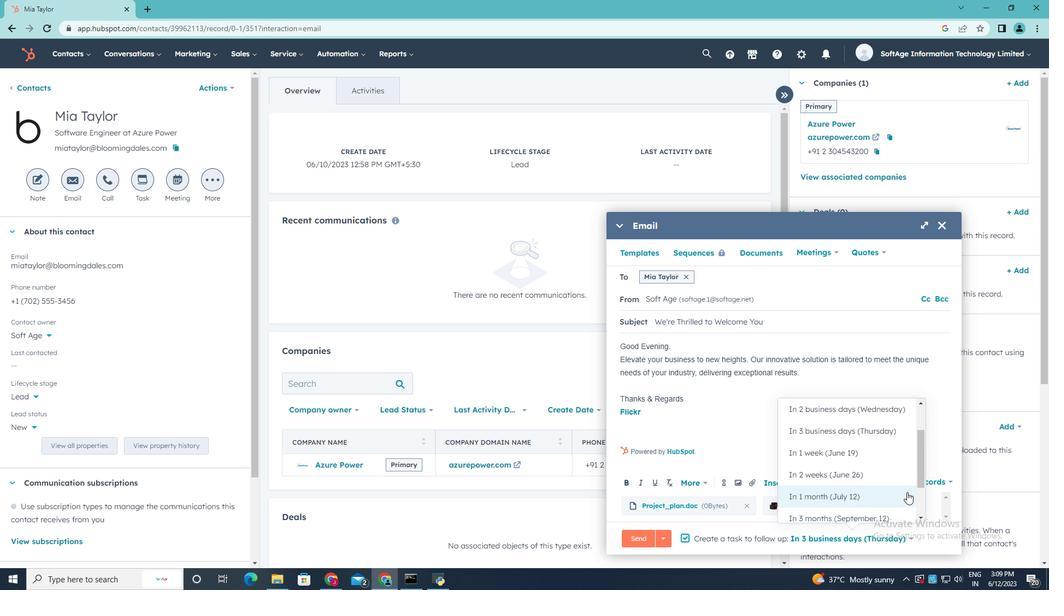 
Action: Mouse scrolled (907, 489) with delta (0, 0)
Screenshot: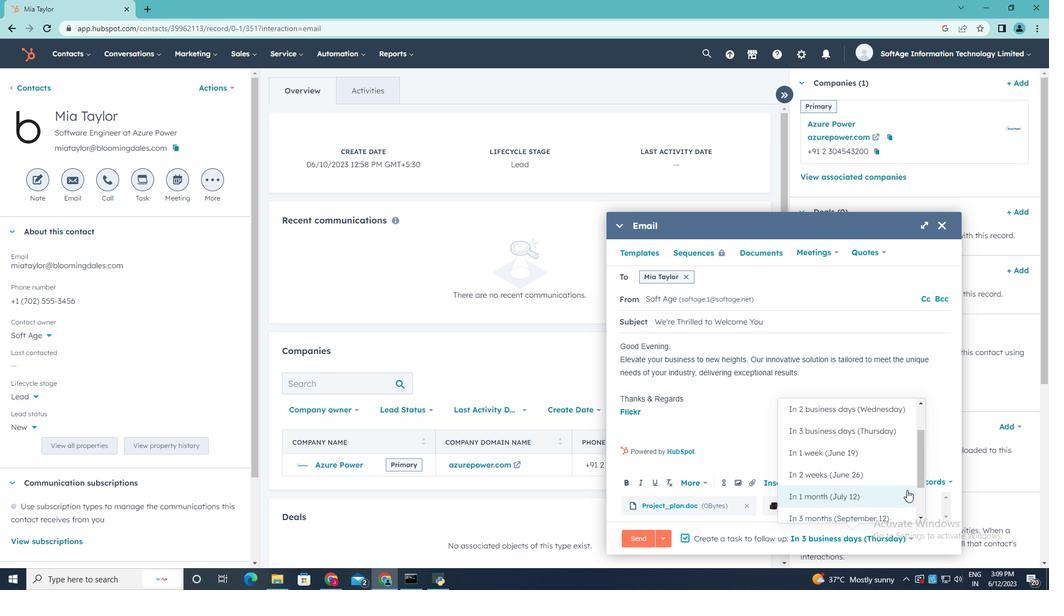 
Action: Mouse scrolled (907, 489) with delta (0, 0)
Screenshot: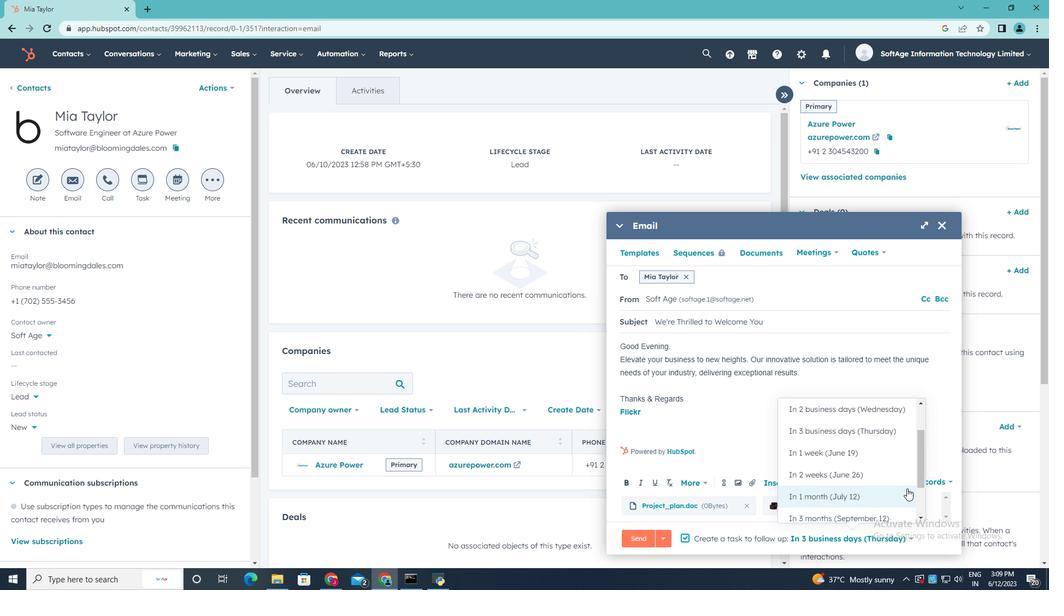 
Action: Mouse moved to (907, 488)
Screenshot: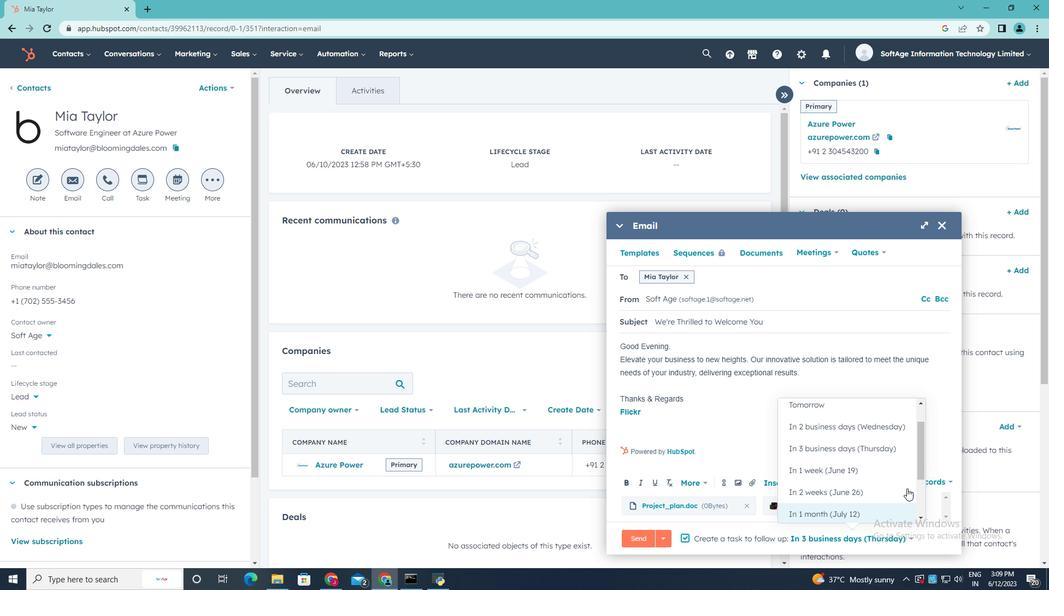 
Action: Mouse scrolled (907, 488) with delta (0, 0)
Screenshot: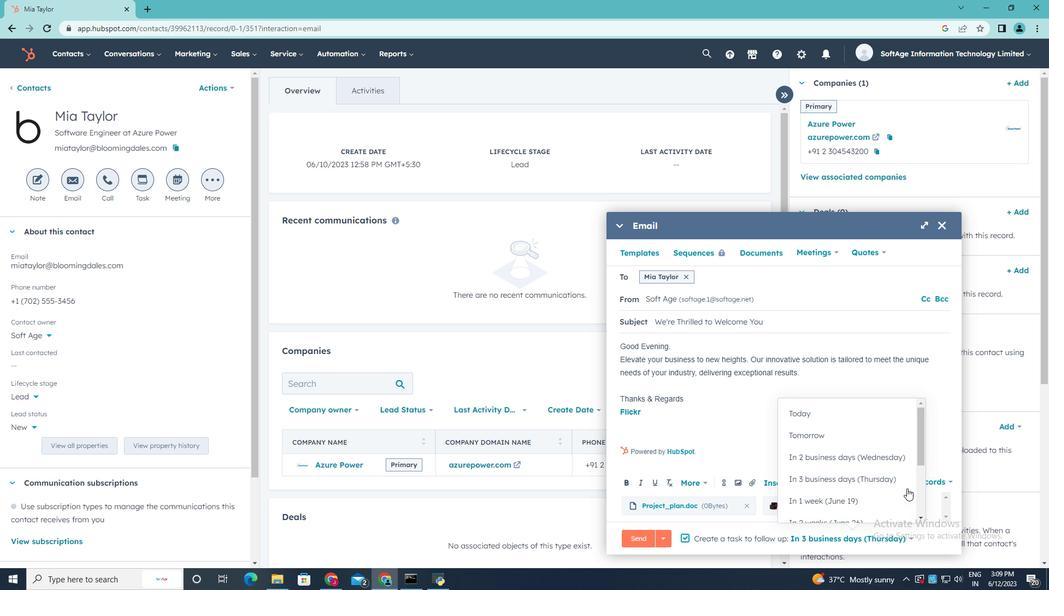 
Action: Mouse scrolled (907, 488) with delta (0, 0)
Screenshot: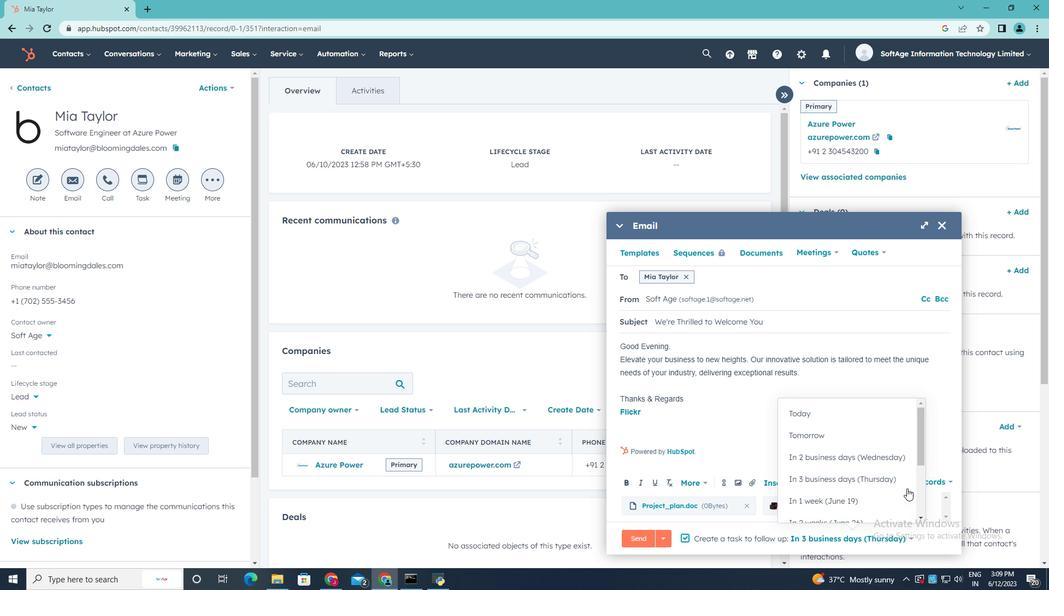 
Action: Mouse moved to (867, 422)
Screenshot: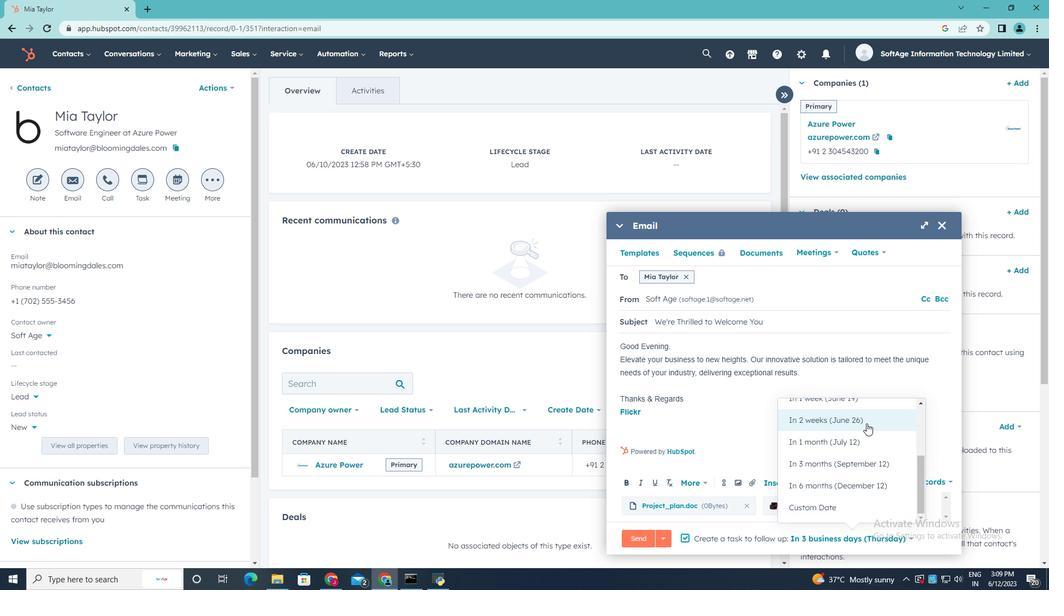 
Action: Mouse pressed left at (867, 422)
Screenshot: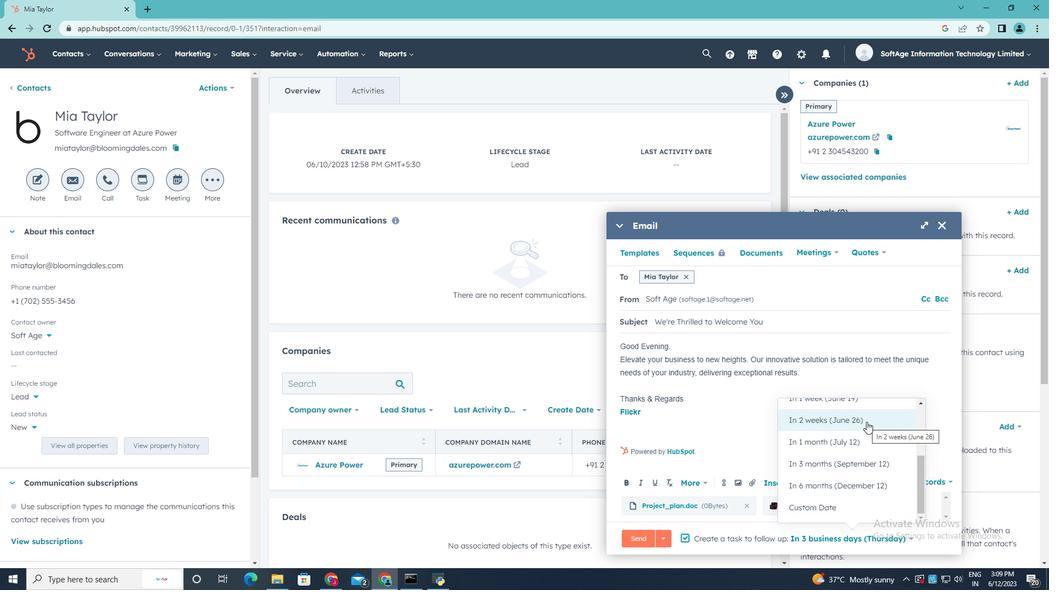 
Action: Mouse moved to (725, 540)
Screenshot: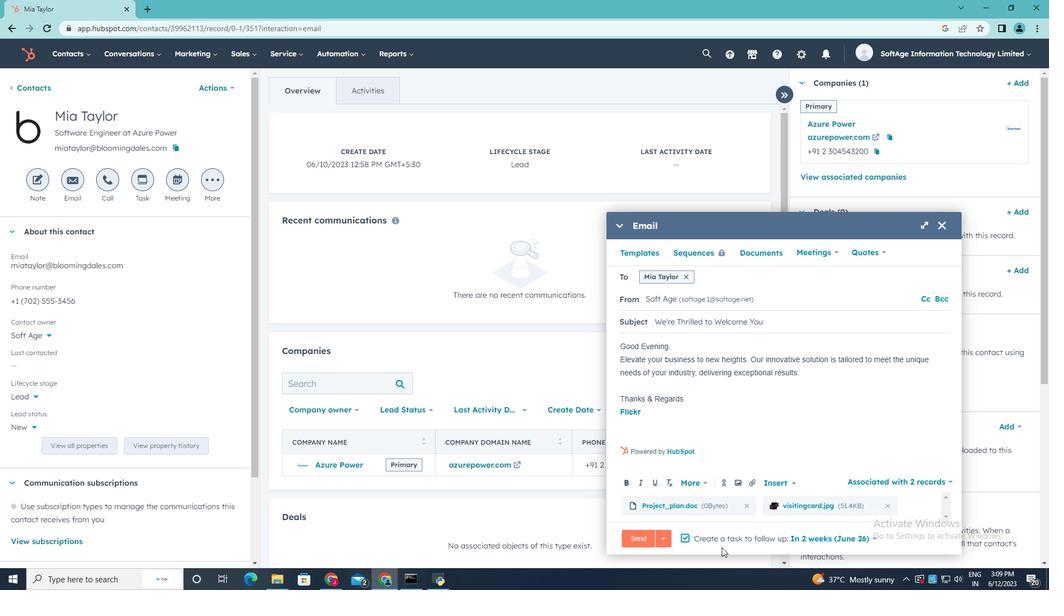 
Action: Mouse scrolled (725, 539) with delta (0, 0)
Screenshot: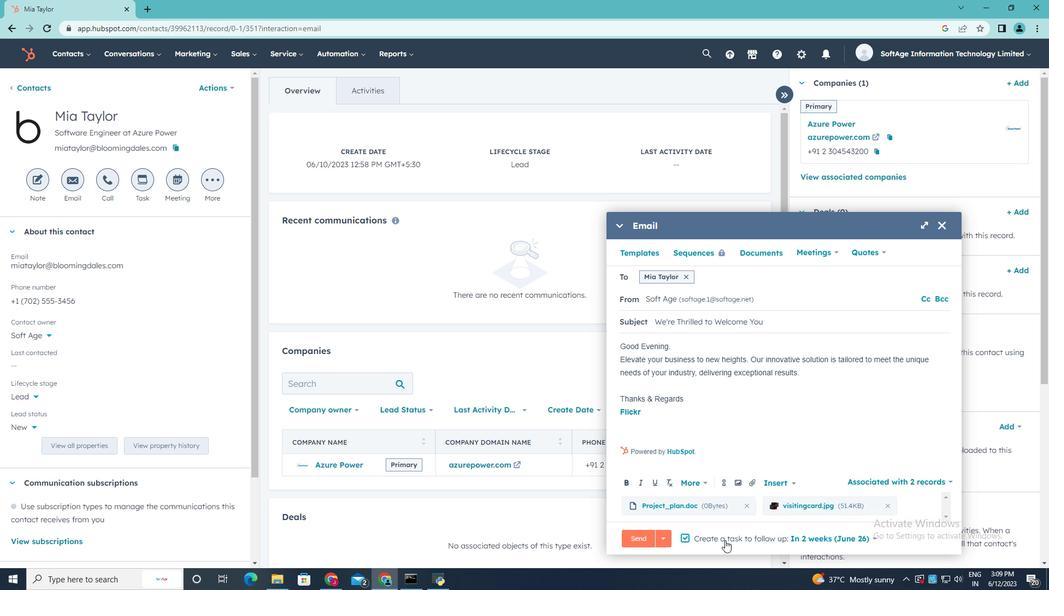 
Action: Mouse scrolled (725, 539) with delta (0, 0)
Screenshot: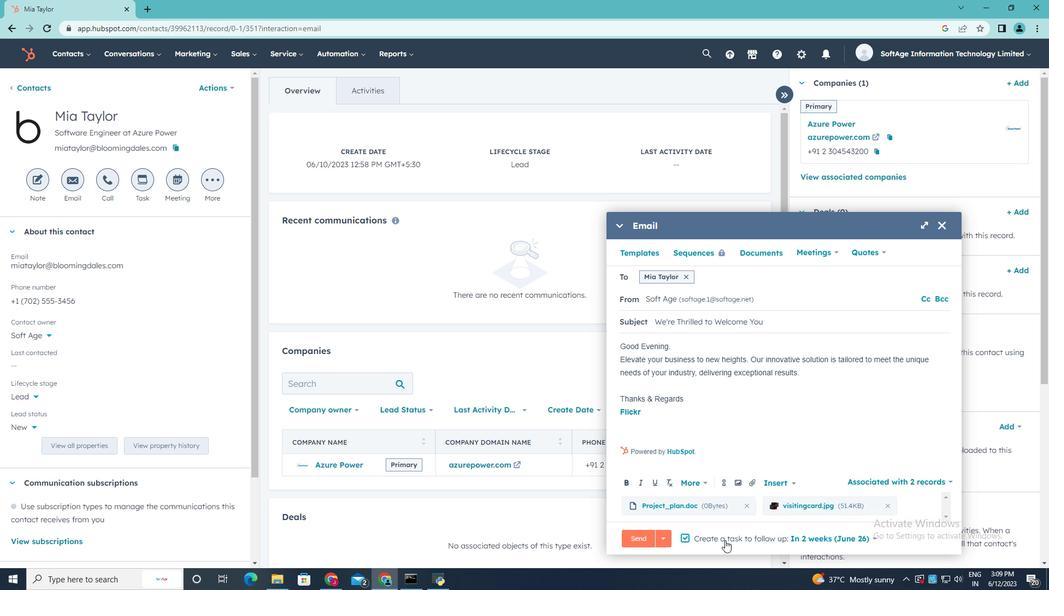 
Action: Mouse scrolled (725, 539) with delta (0, 0)
Screenshot: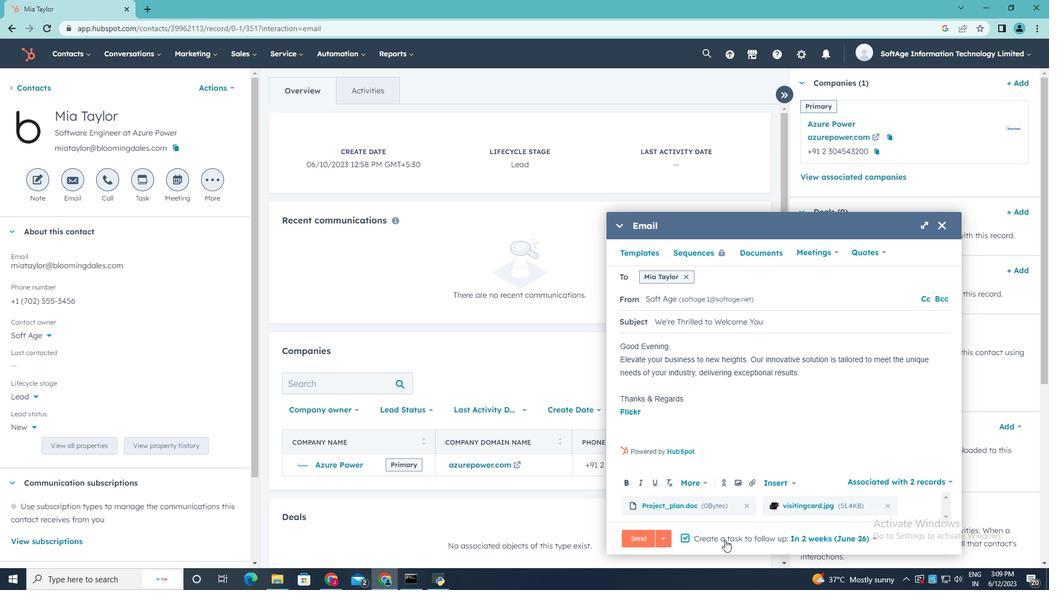 
Action: Mouse moved to (635, 537)
Screenshot: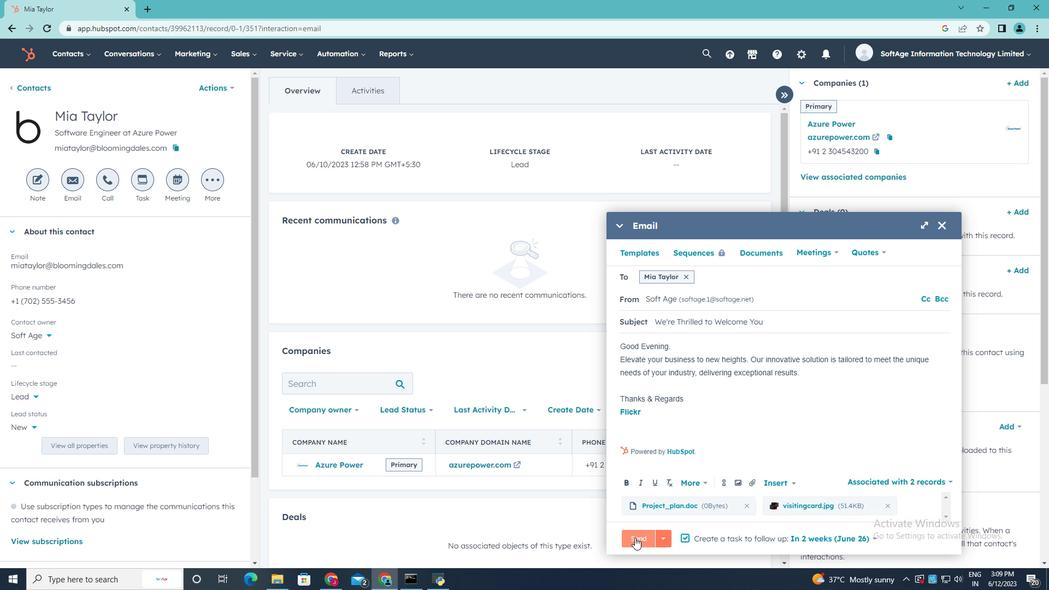 
Action: Mouse pressed left at (635, 537)
Screenshot: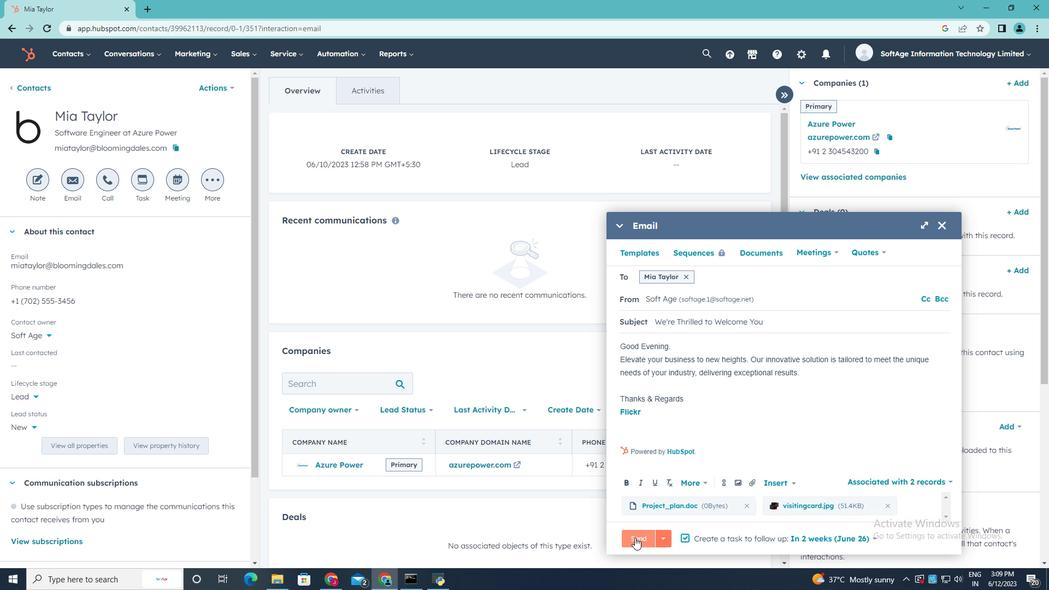 
Action: Mouse moved to (640, 541)
Screenshot: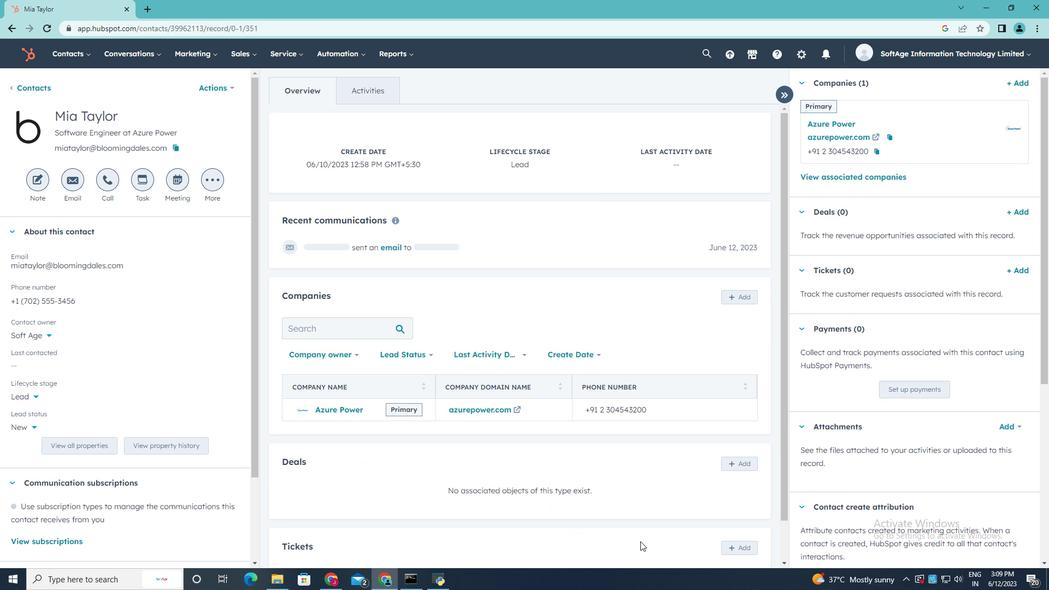 
